 Task: Log work in the project VitalTech for the issue 'Develop a new tool for automated testing of database management systems' spent time as '6w 6d 14h 32m' and remaining time as '2w 1d 16h 59m' and add a flag. Now add the issue to the epic 'Network Upgrade'.
Action: Mouse moved to (260, 73)
Screenshot: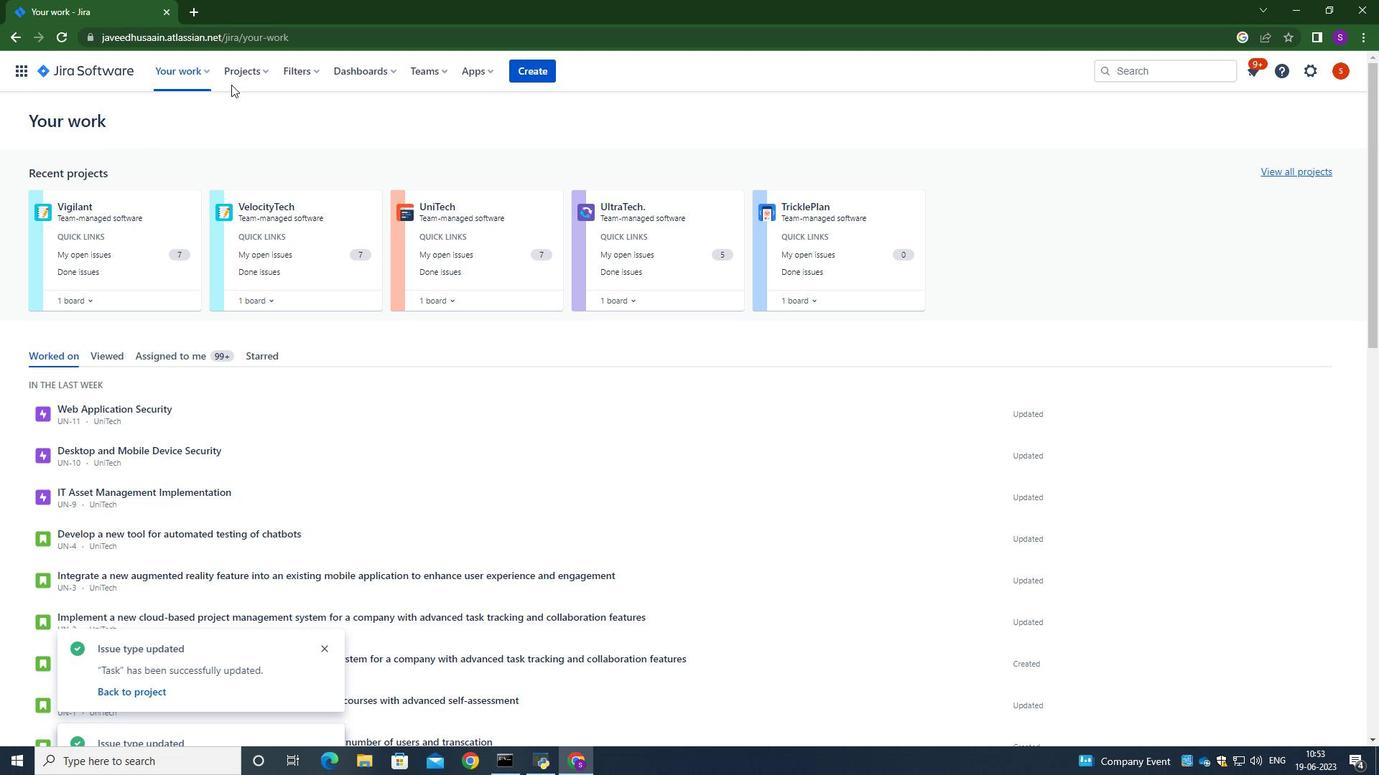 
Action: Mouse pressed left at (260, 73)
Screenshot: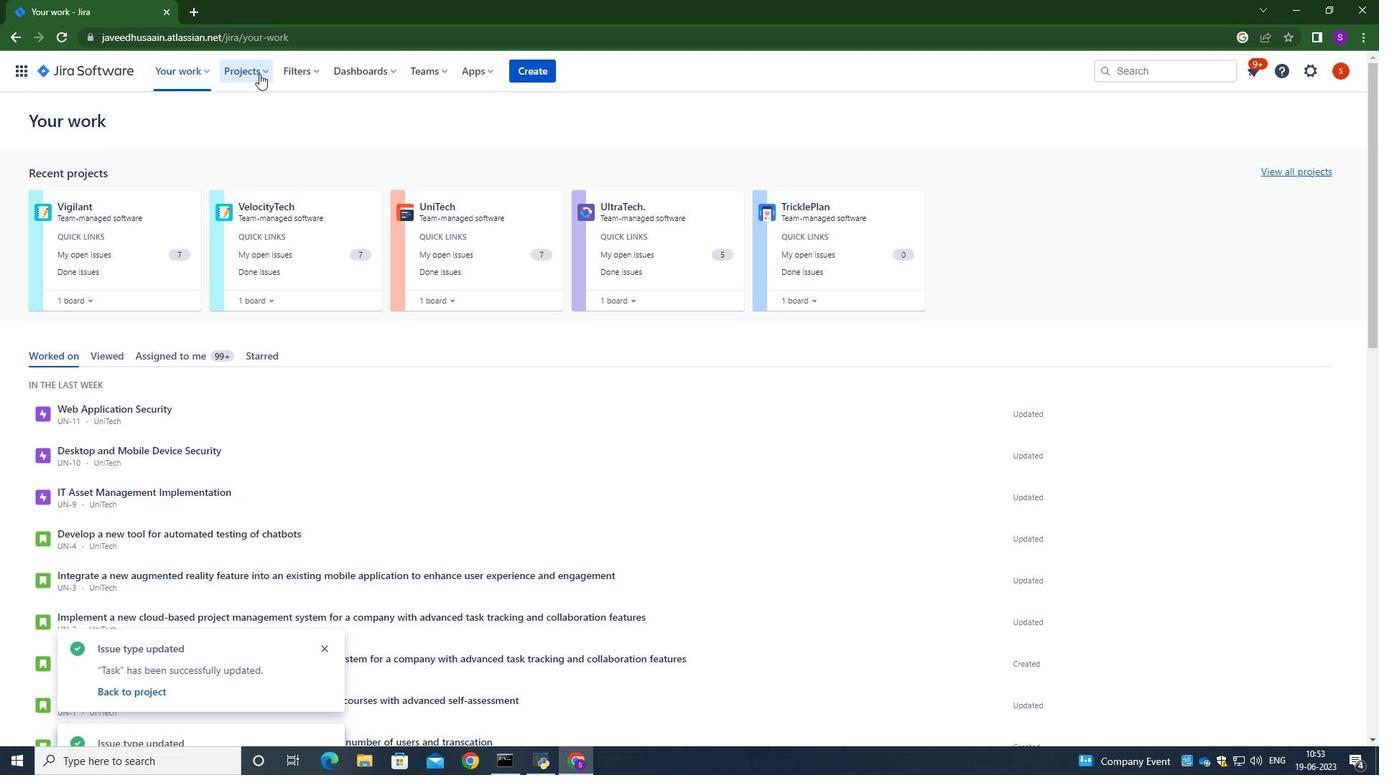 
Action: Mouse moved to (283, 136)
Screenshot: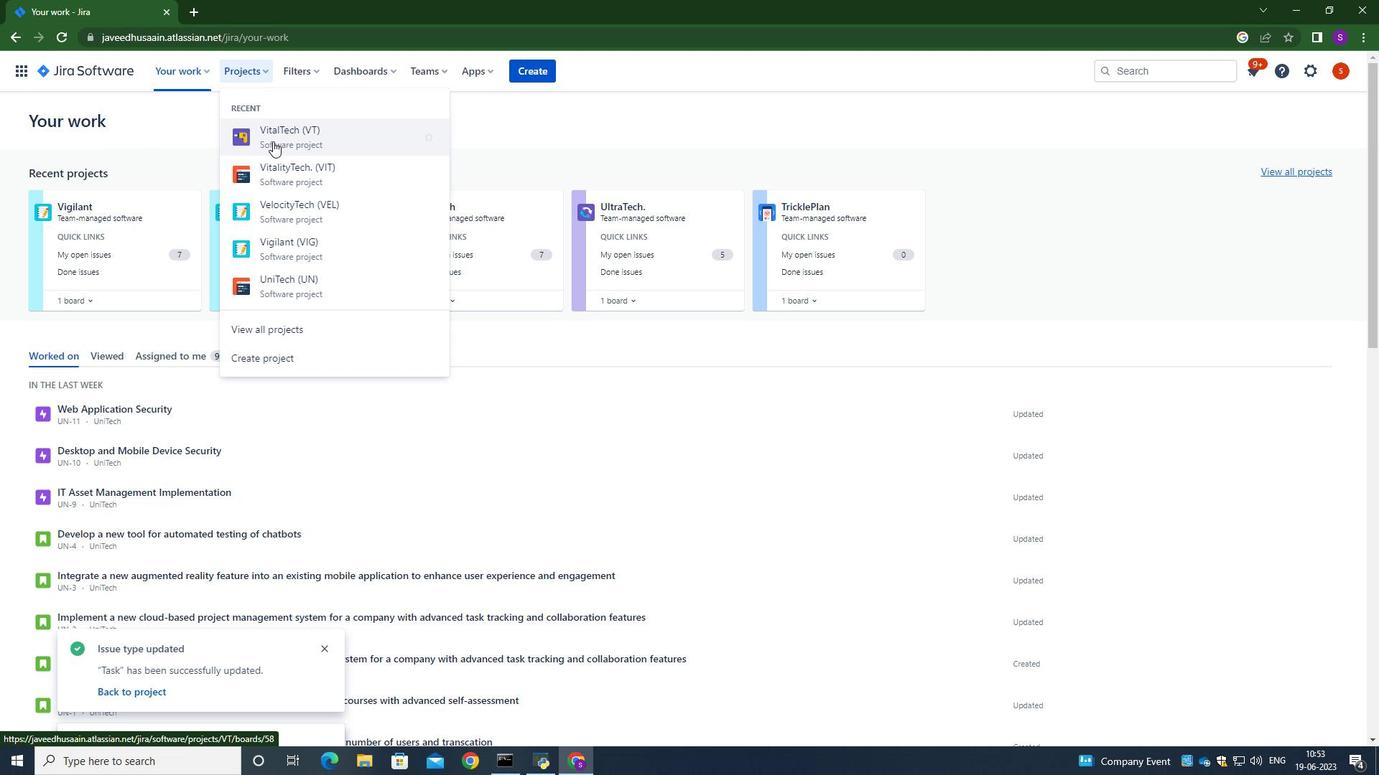 
Action: Mouse pressed left at (283, 136)
Screenshot: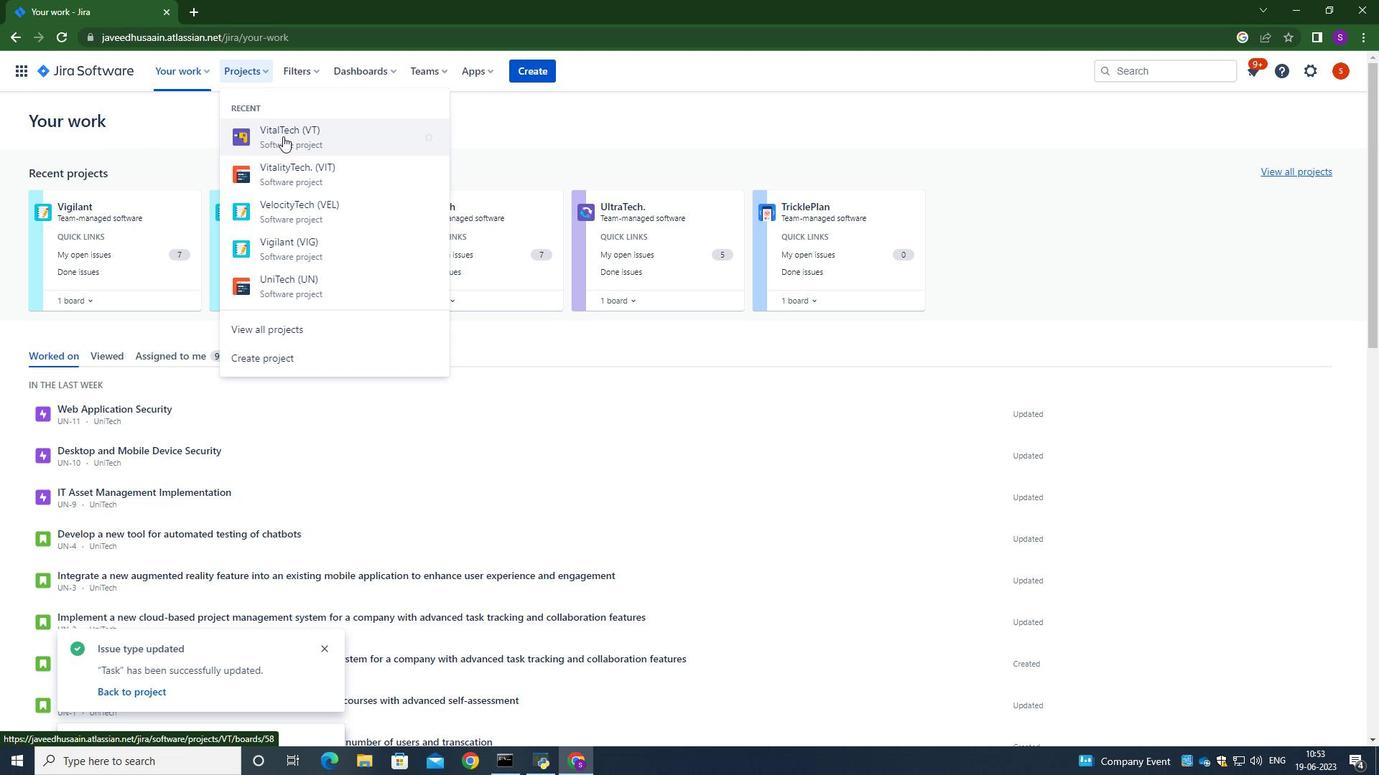 
Action: Mouse moved to (80, 210)
Screenshot: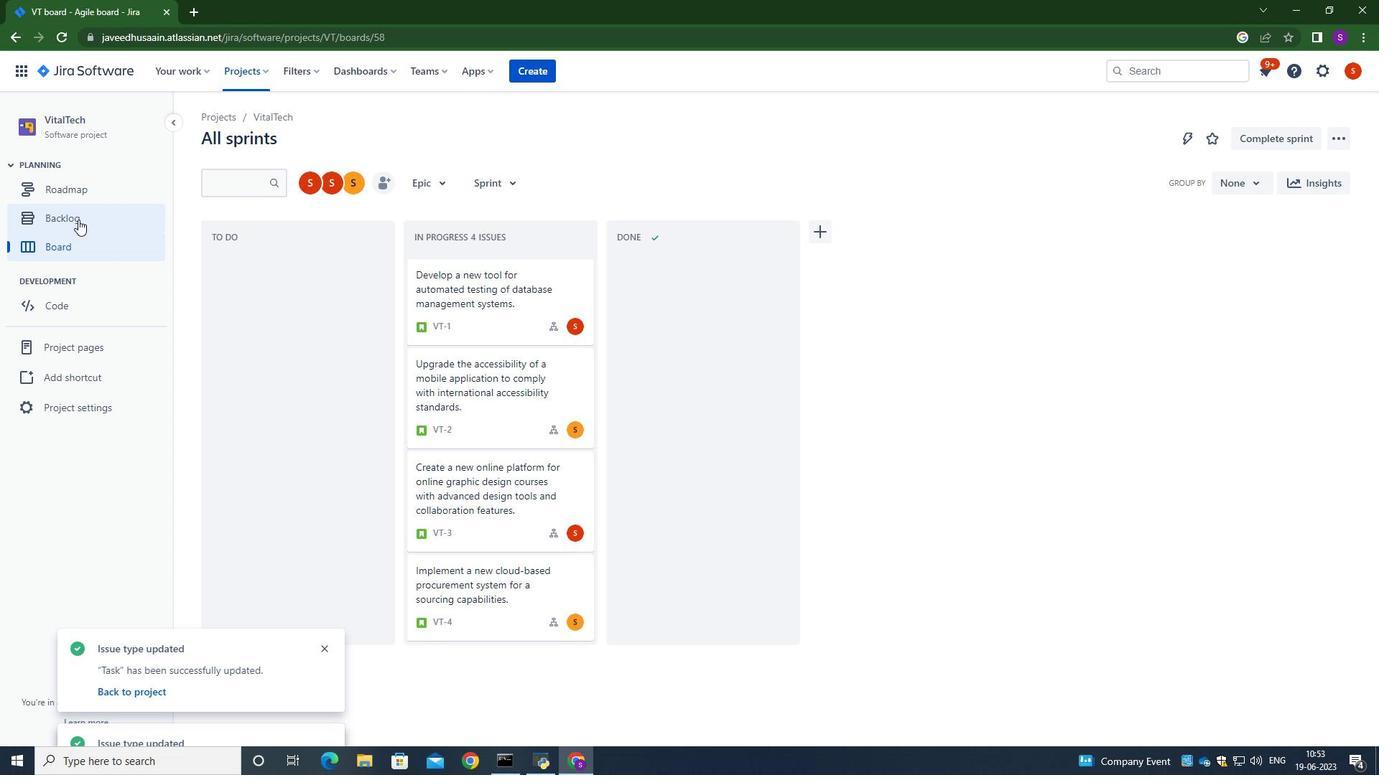 
Action: Mouse pressed left at (80, 210)
Screenshot: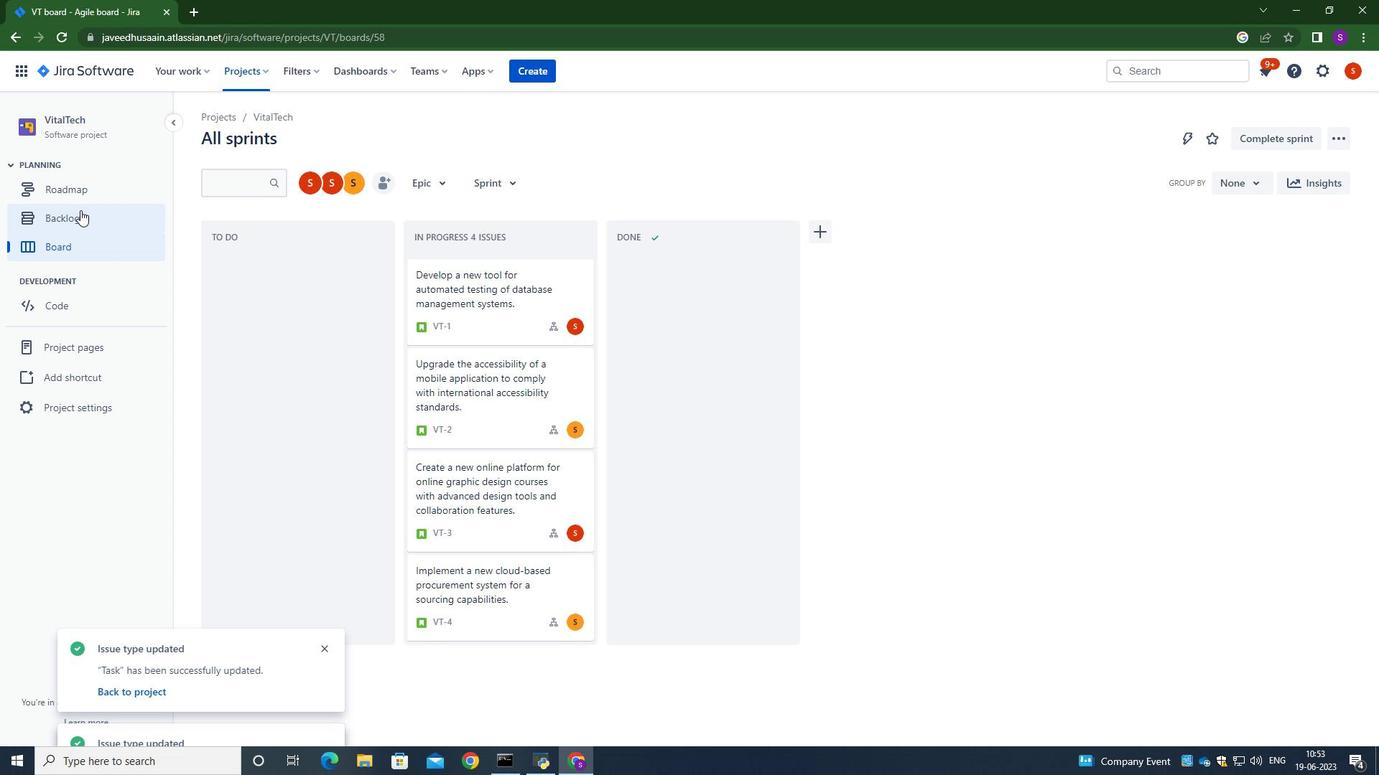 
Action: Mouse moved to (509, 261)
Screenshot: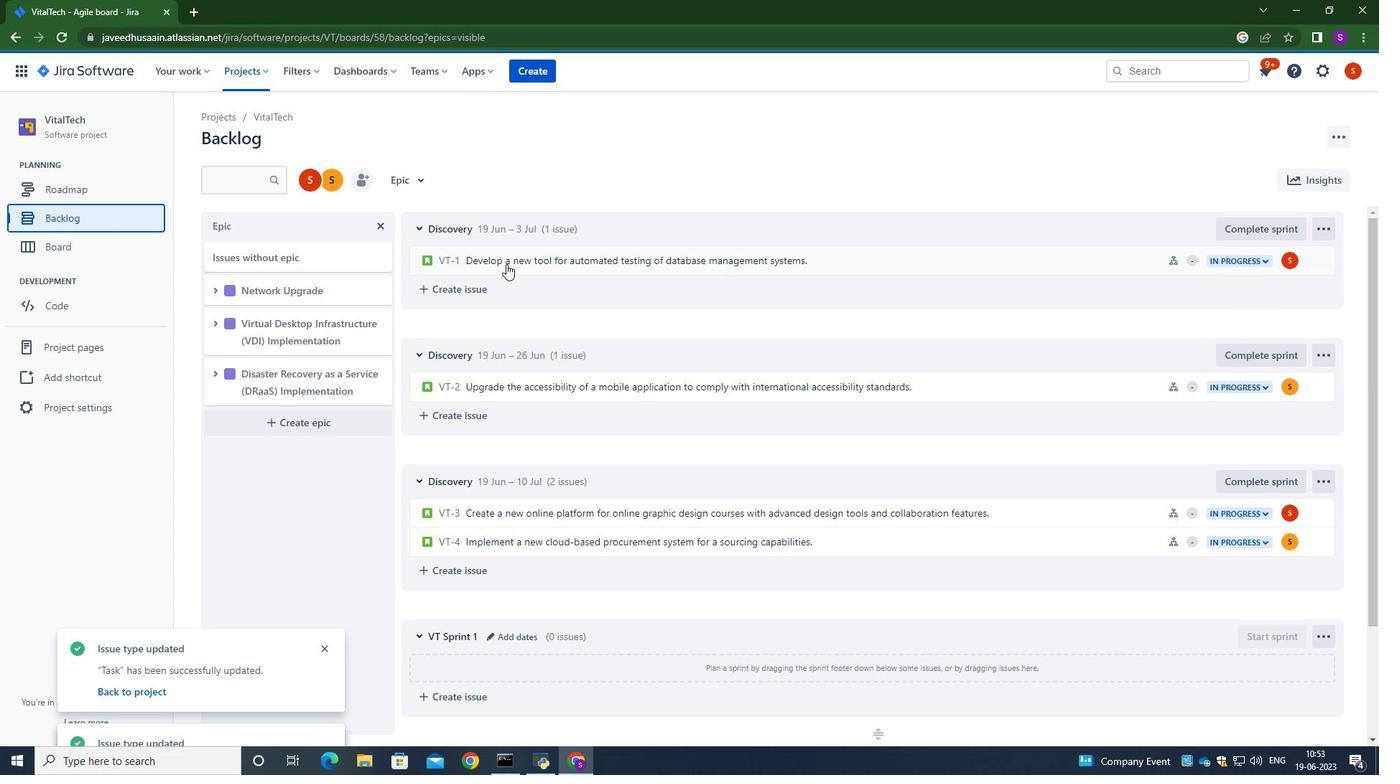 
Action: Mouse pressed left at (509, 261)
Screenshot: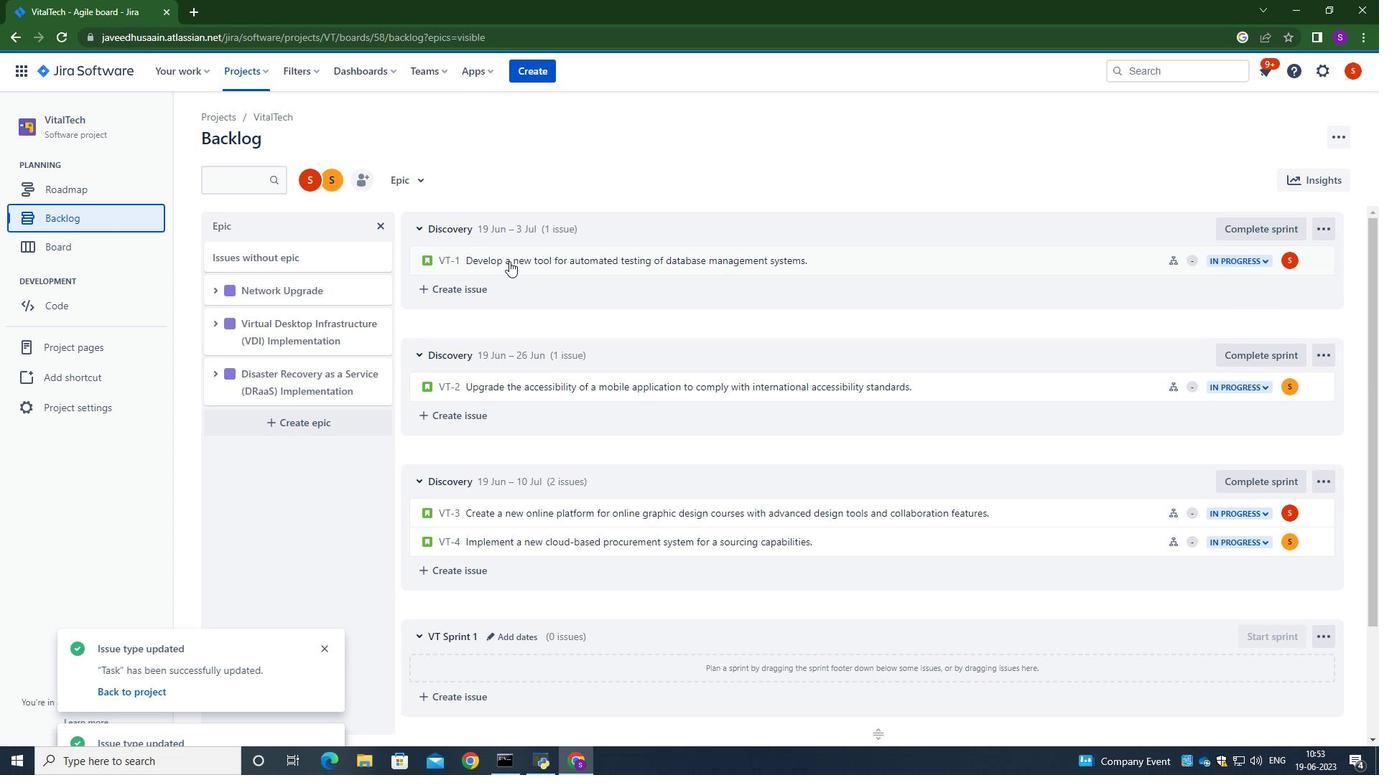 
Action: Mouse moved to (1329, 217)
Screenshot: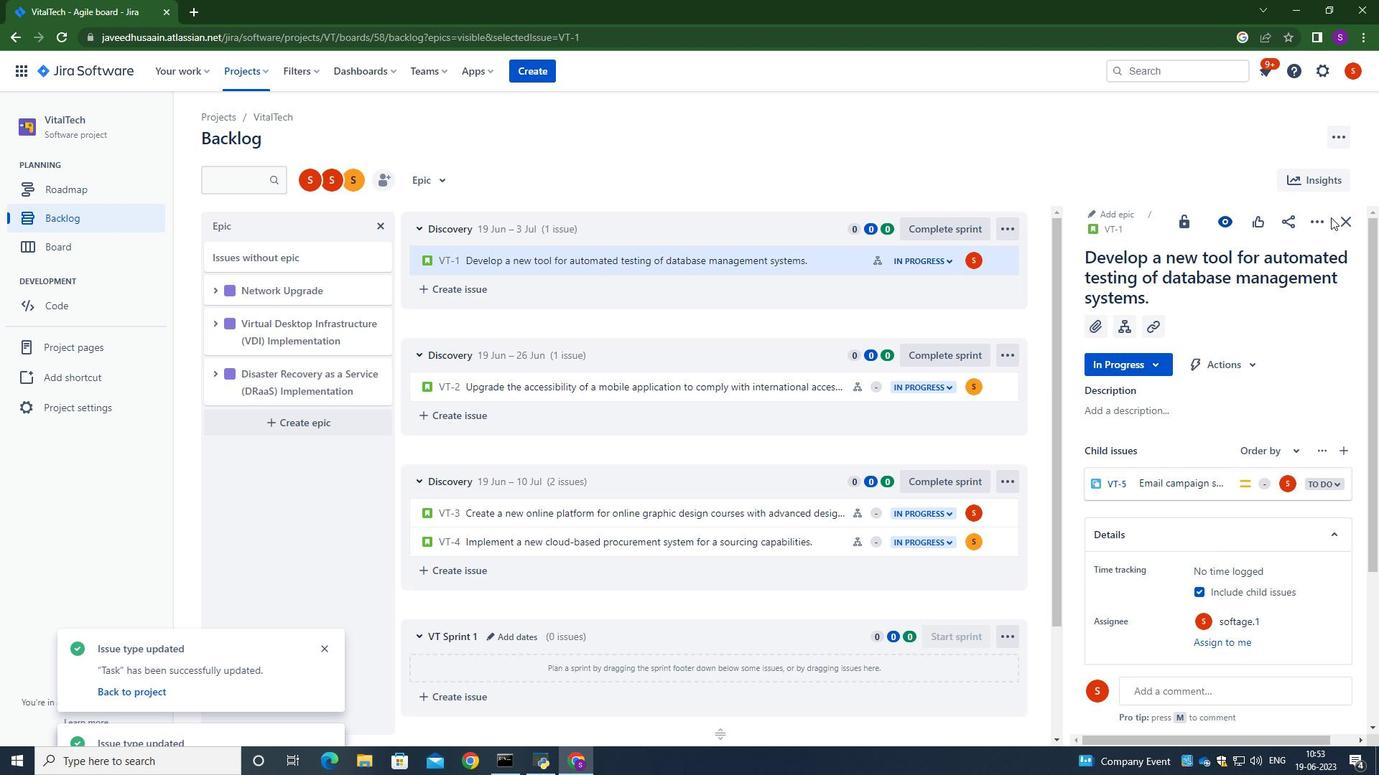 
Action: Mouse pressed left at (1329, 217)
Screenshot: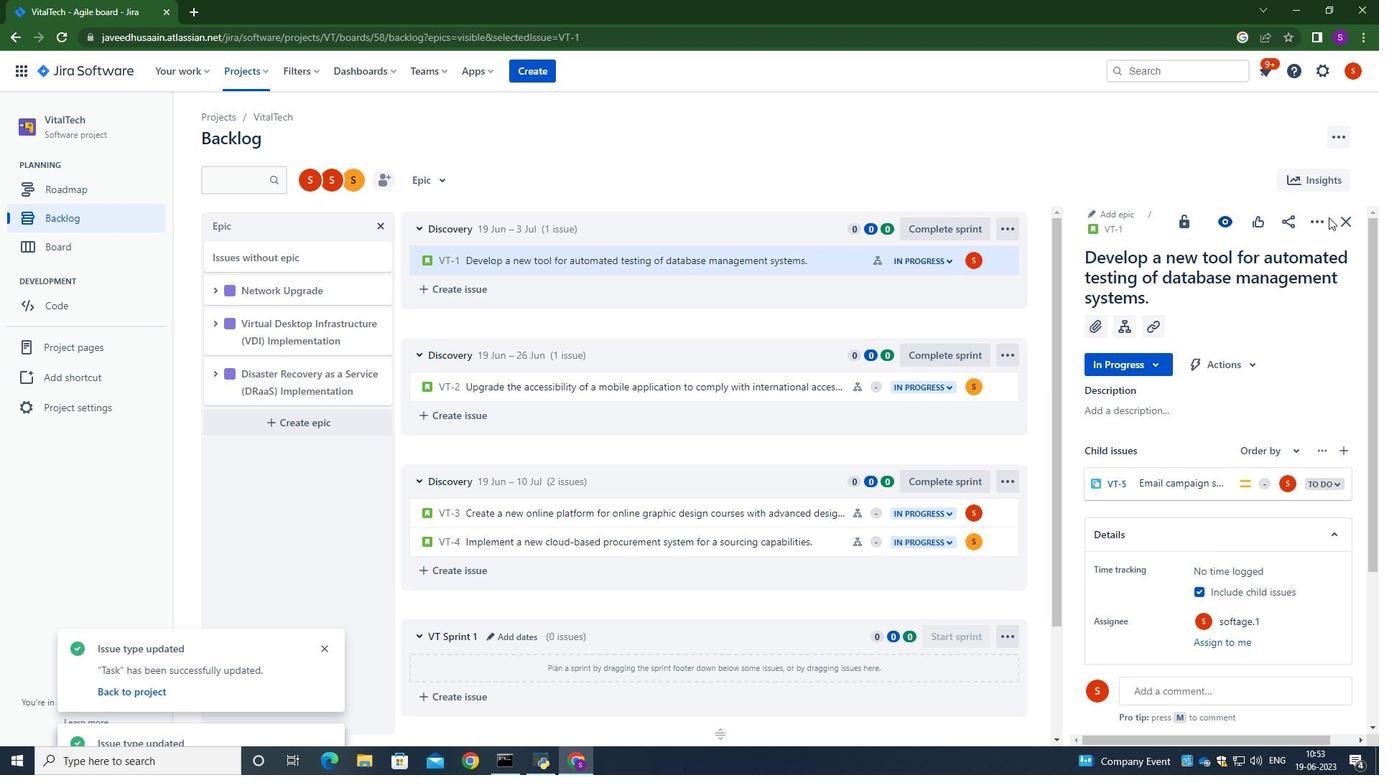 
Action: Mouse moved to (1325, 220)
Screenshot: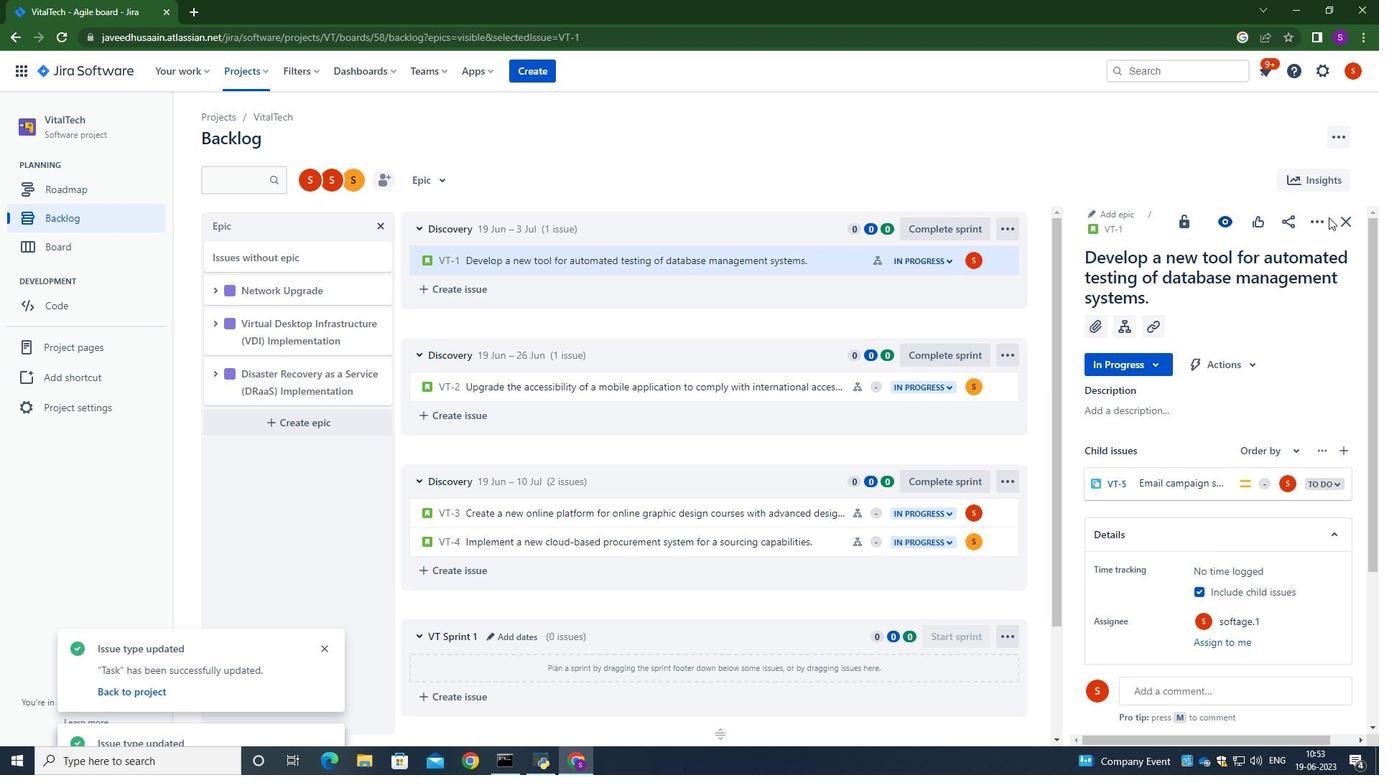 
Action: Mouse pressed left at (1325, 220)
Screenshot: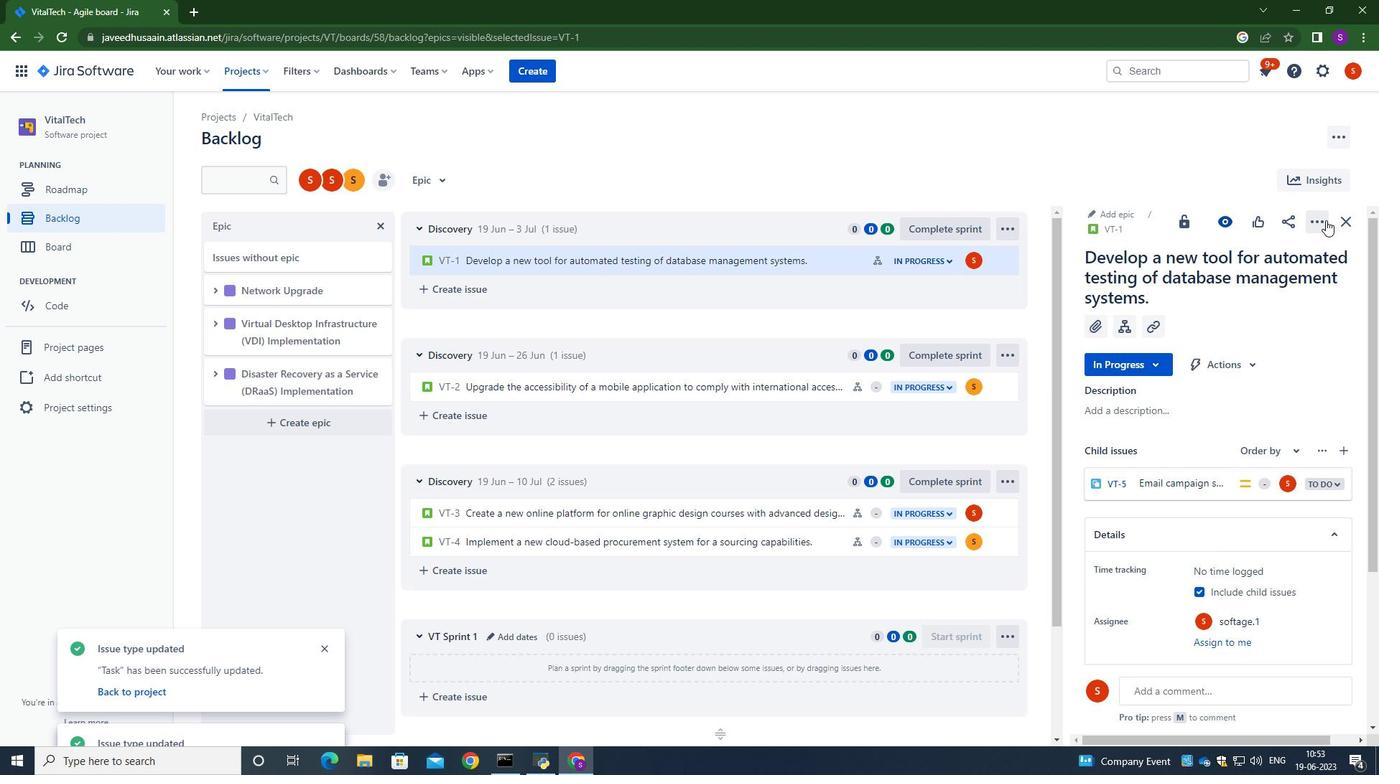 
Action: Mouse moved to (1250, 264)
Screenshot: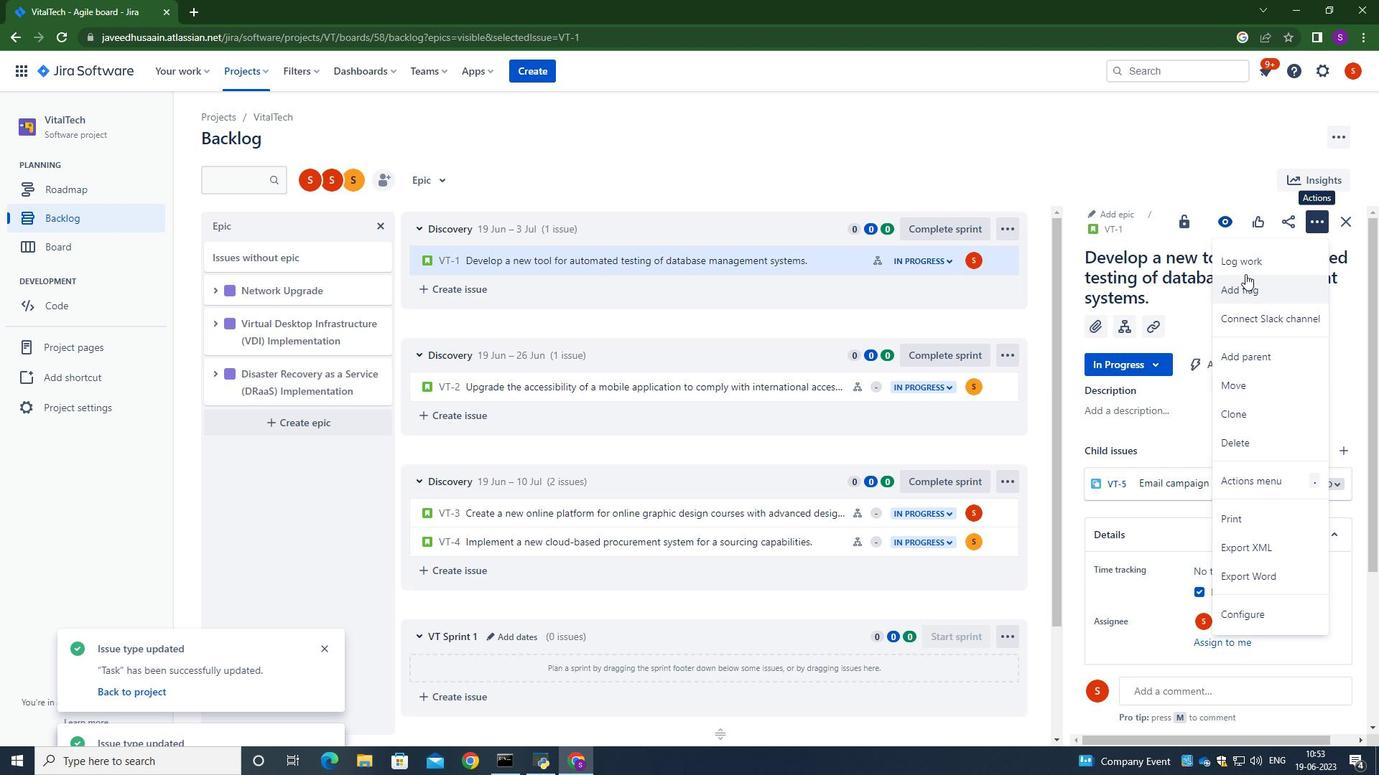 
Action: Mouse pressed left at (1250, 264)
Screenshot: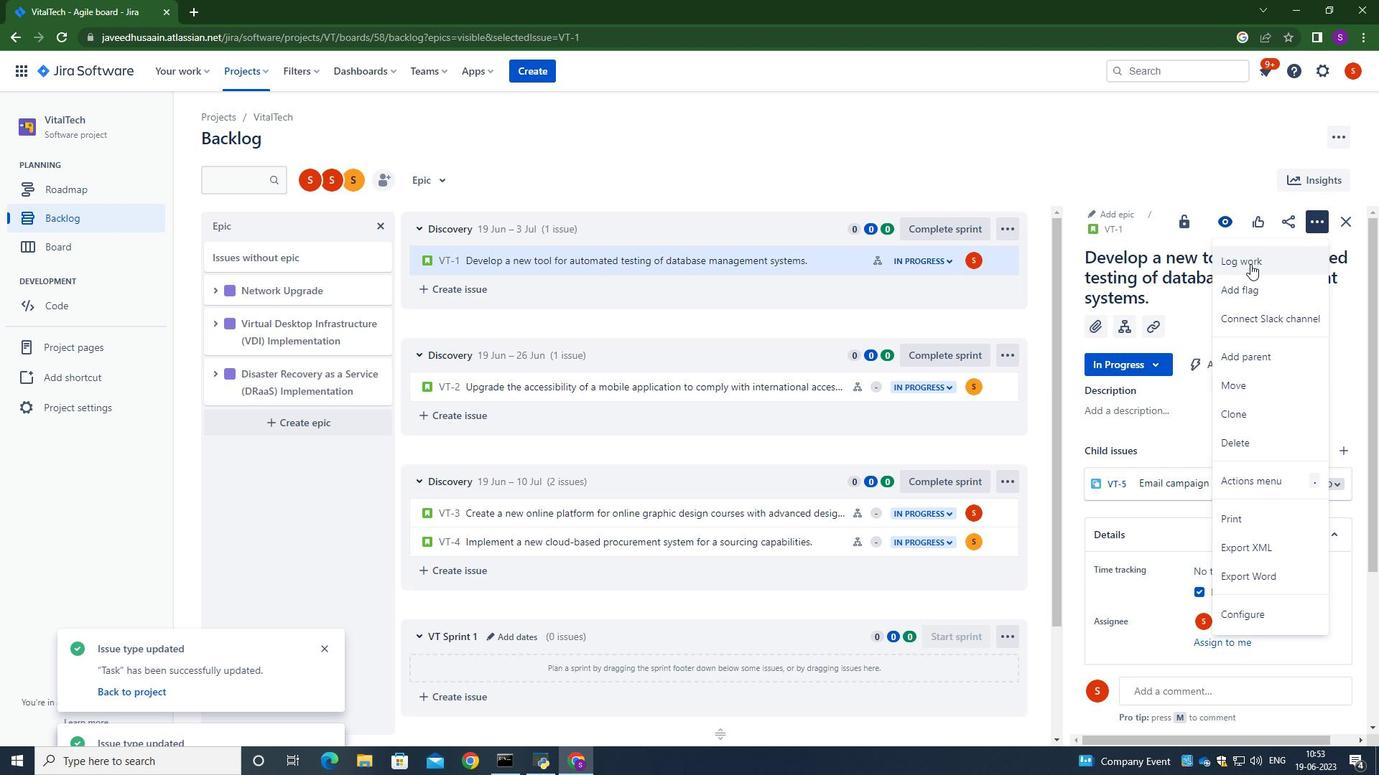 
Action: Mouse moved to (589, 218)
Screenshot: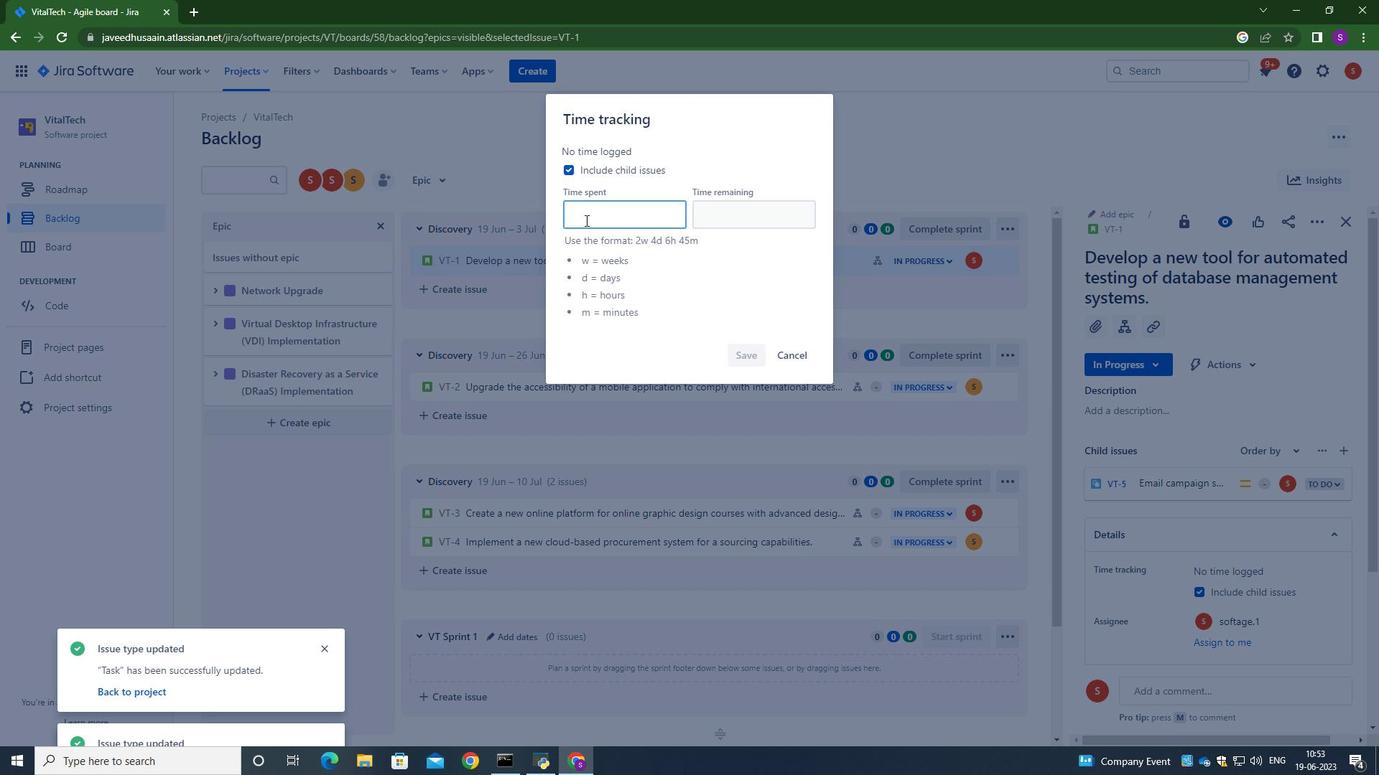 
Action: Mouse pressed left at (589, 218)
Screenshot: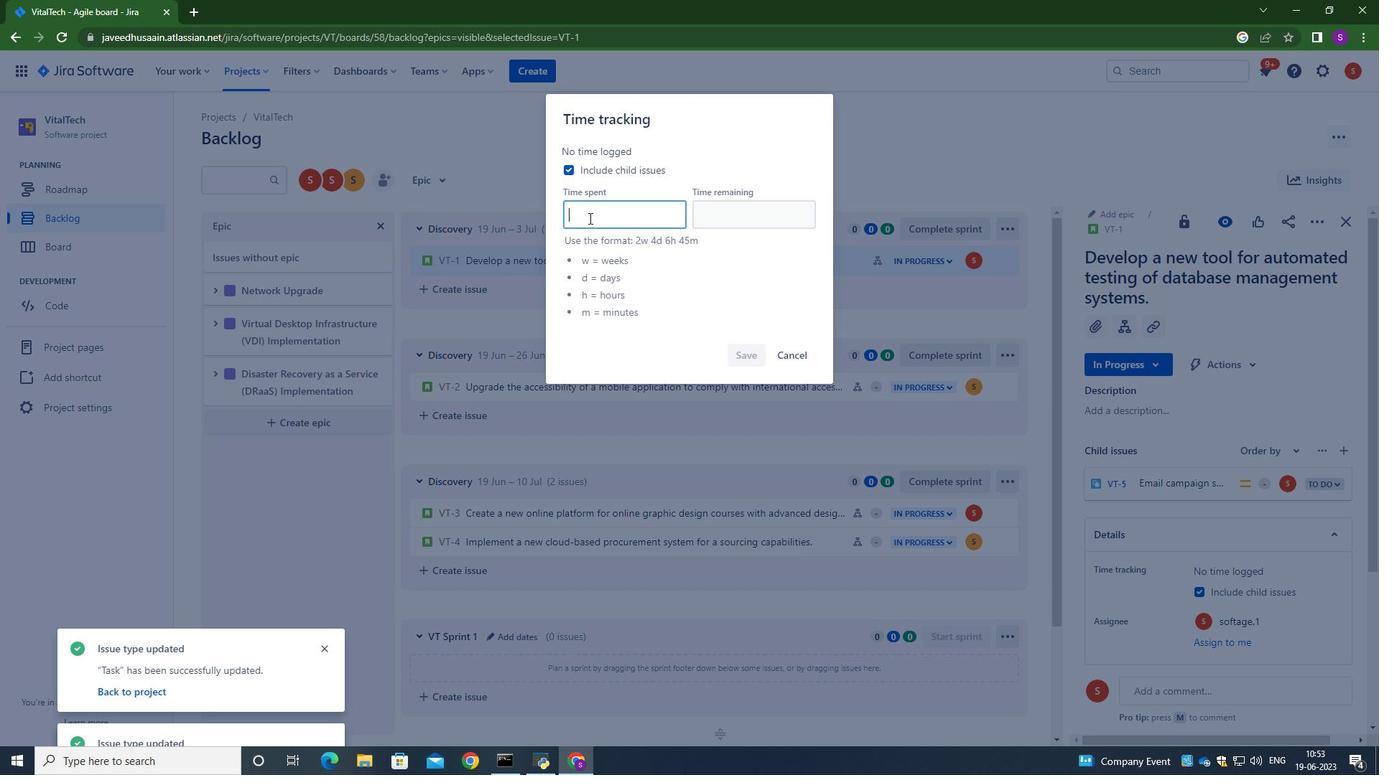 
Action: Mouse moved to (589, 216)
Screenshot: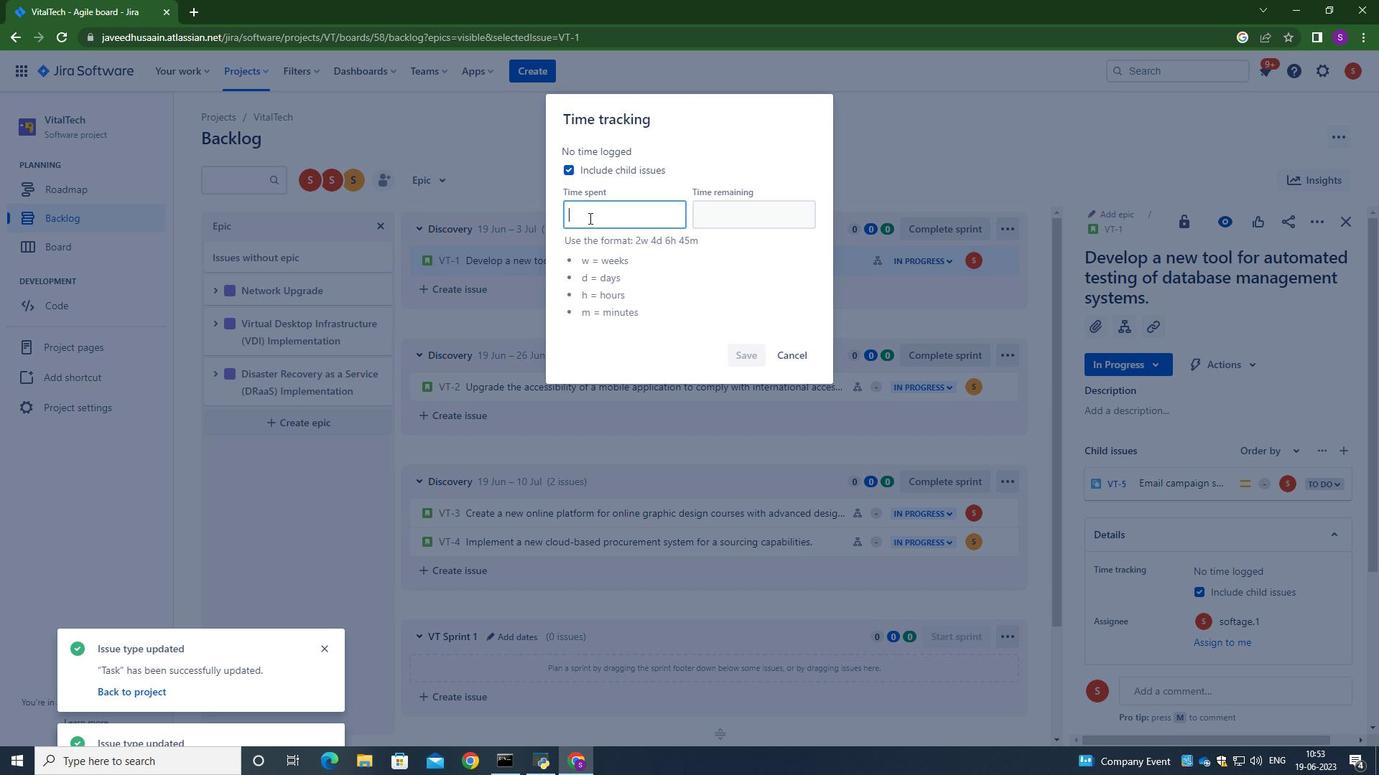 
Action: Key pressed 6w<Key.space>6d<Key.space>14h<Key.space>32m<Key.tab>2
Screenshot: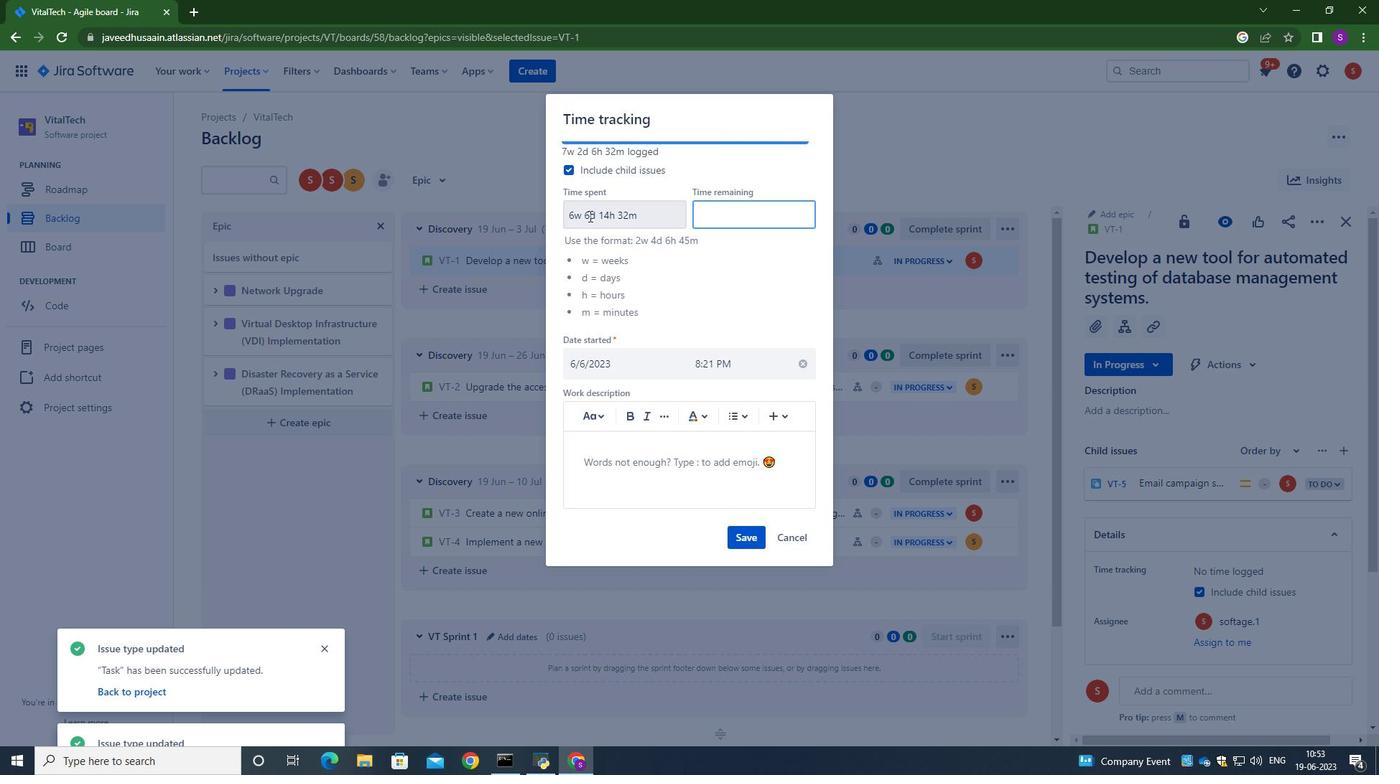 
Action: Mouse moved to (581, 209)
Screenshot: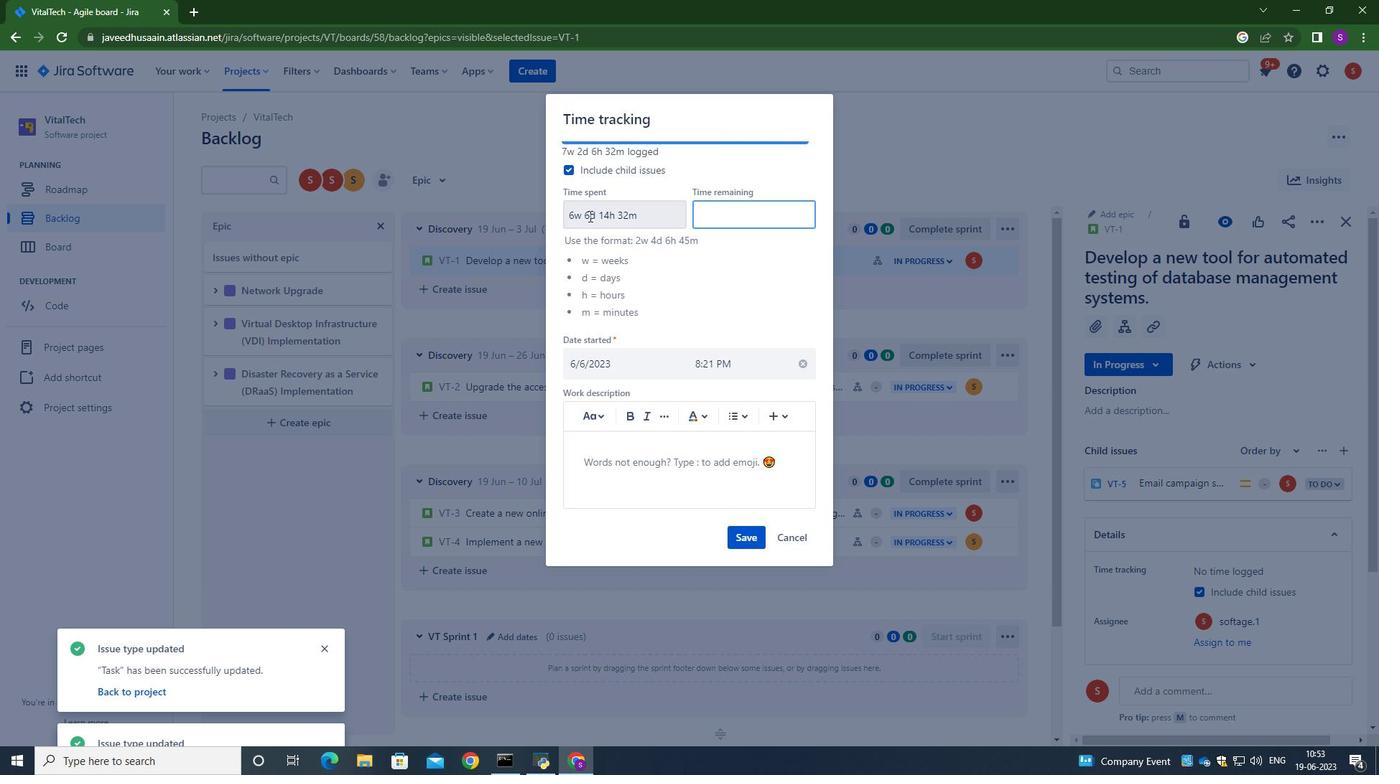 
Action: Key pressed w
Screenshot: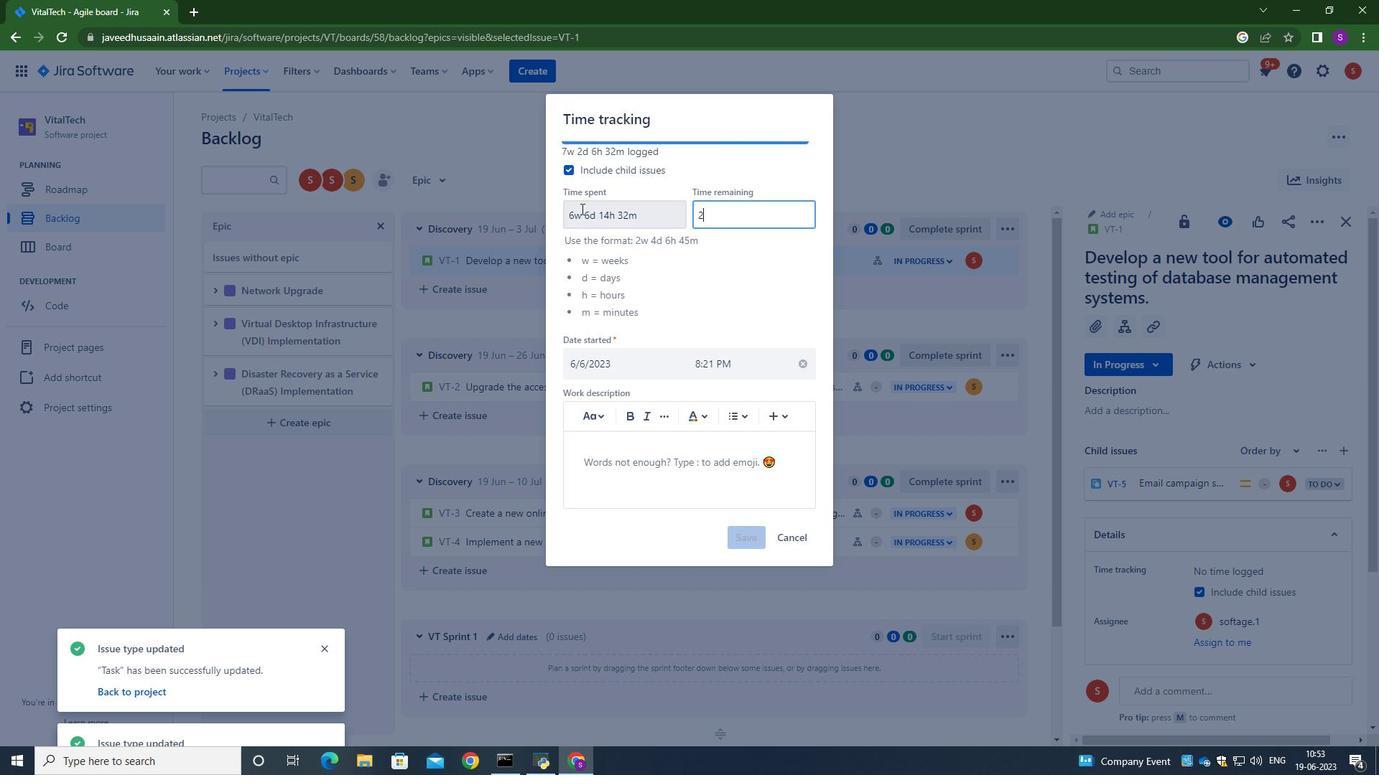 
Action: Mouse moved to (580, 208)
Screenshot: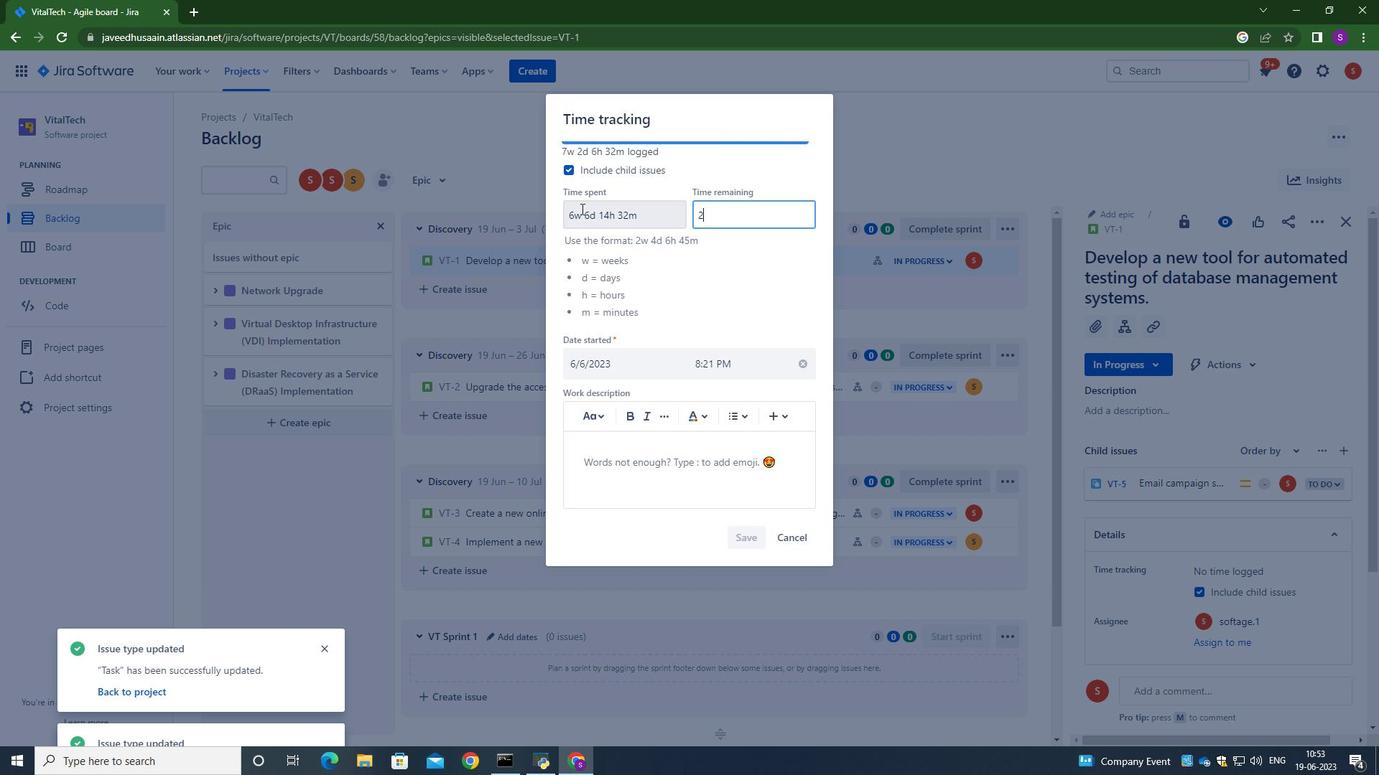 
Action: Key pressed <Key.space>1d<Key.space>16h<Key.space>59m
Screenshot: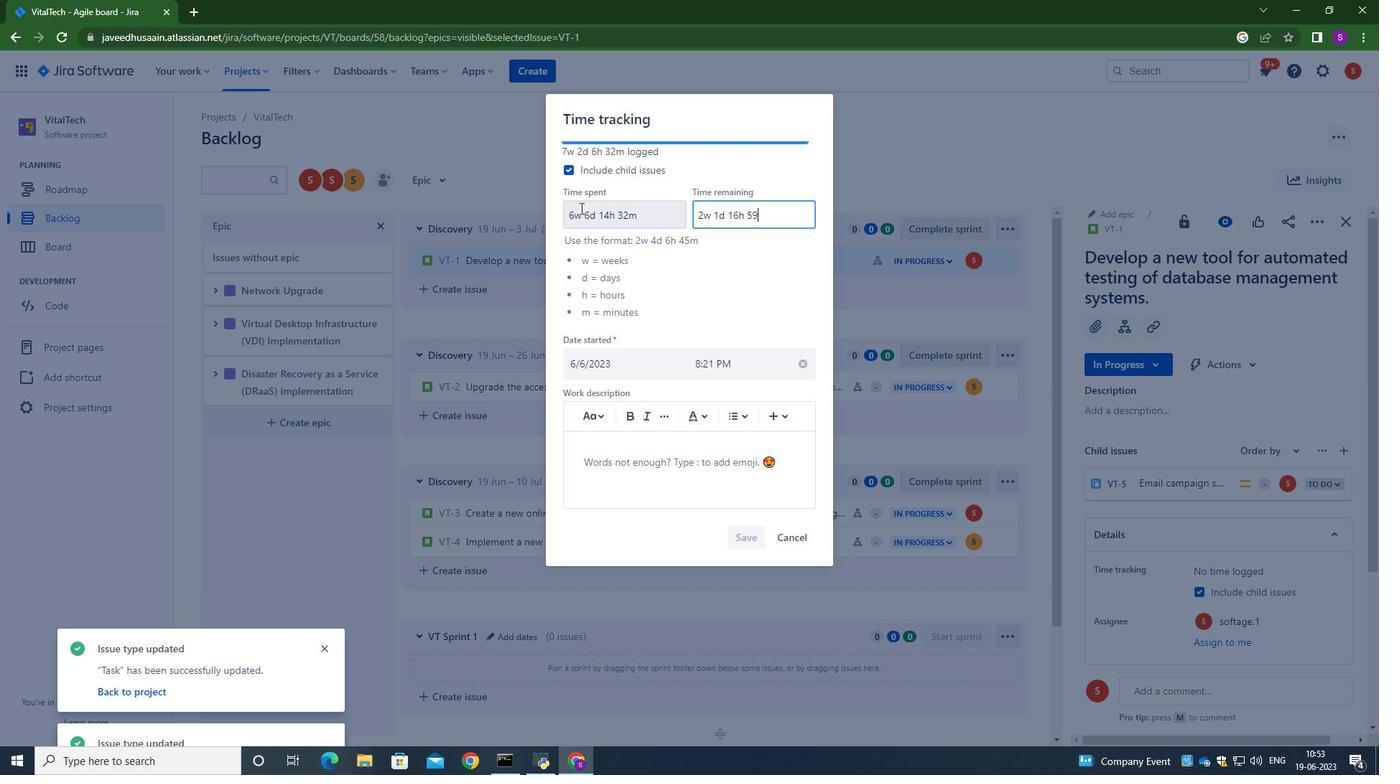 
Action: Mouse moved to (741, 538)
Screenshot: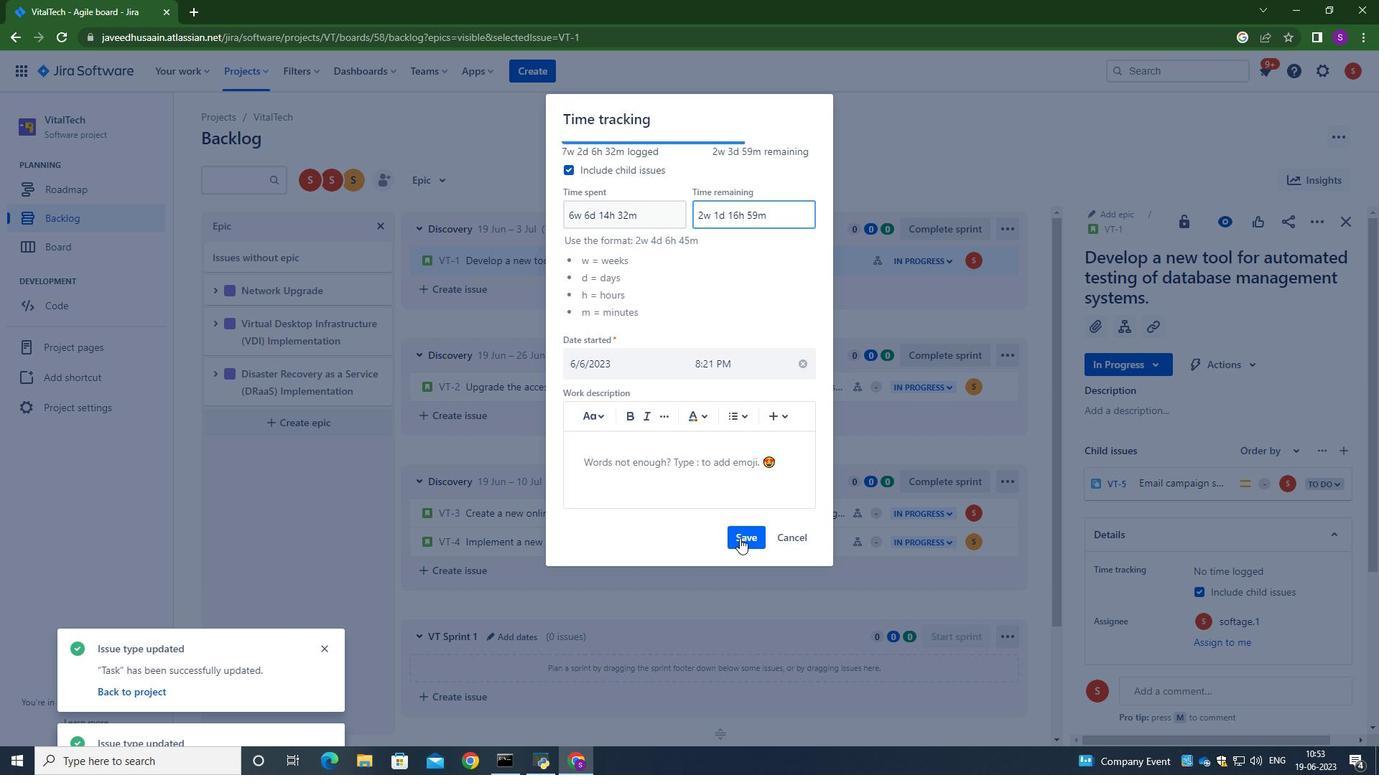 
Action: Mouse pressed left at (741, 538)
Screenshot: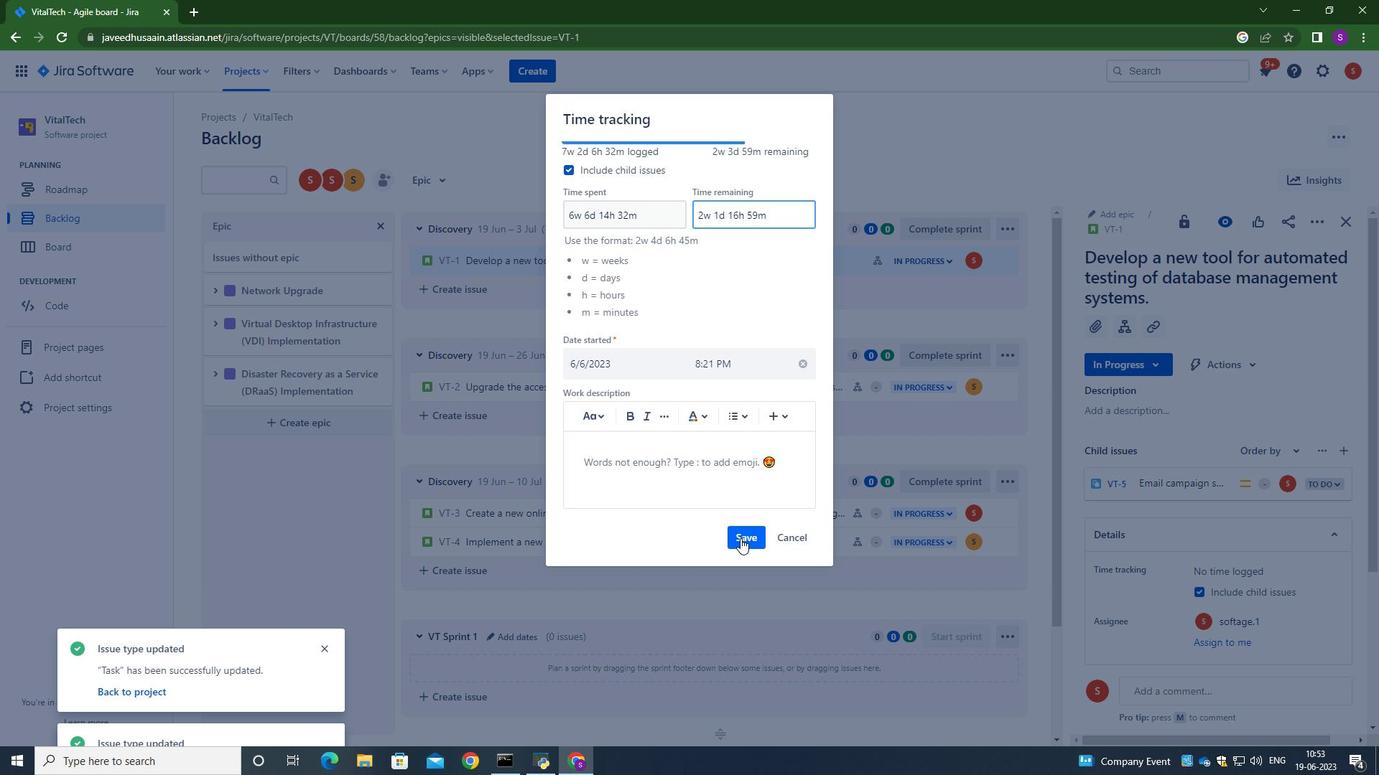 
Action: Mouse moved to (1319, 230)
Screenshot: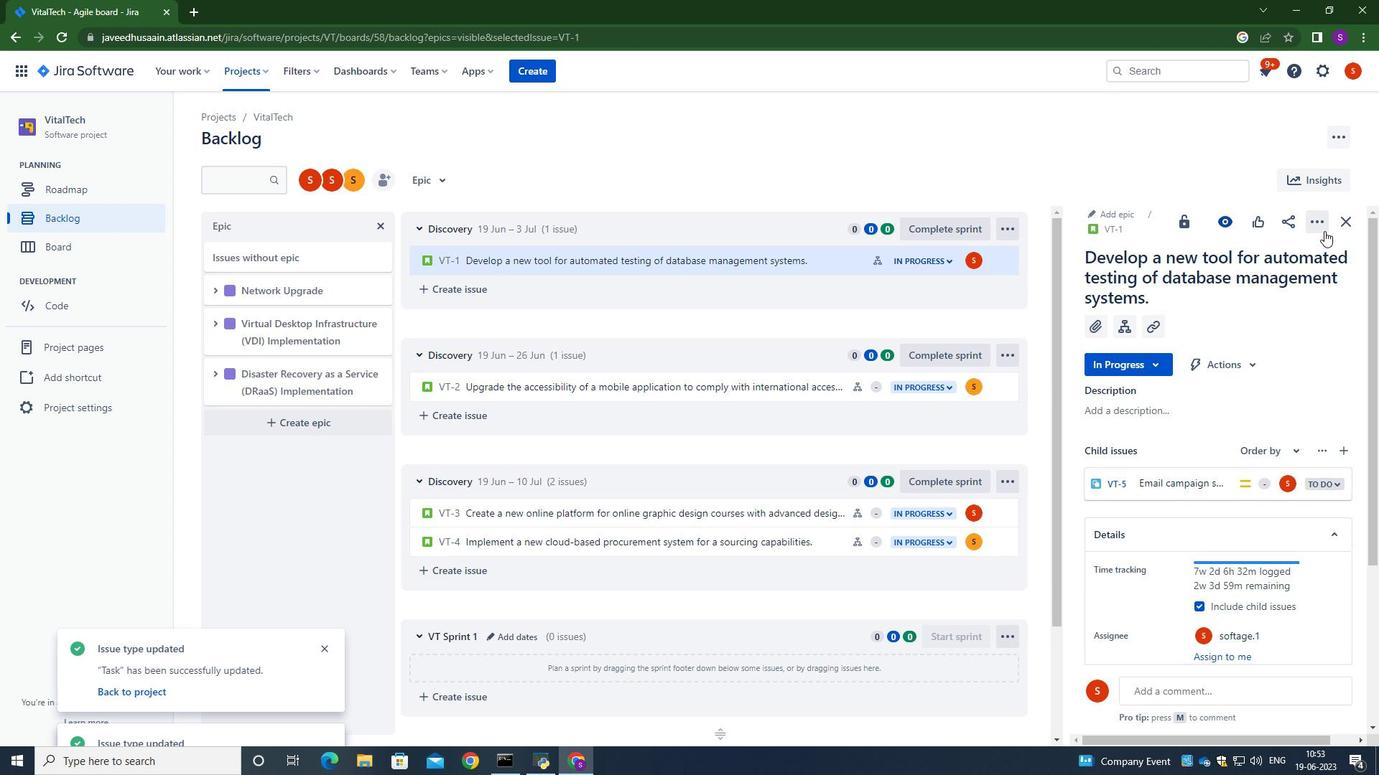
Action: Mouse pressed left at (1319, 230)
Screenshot: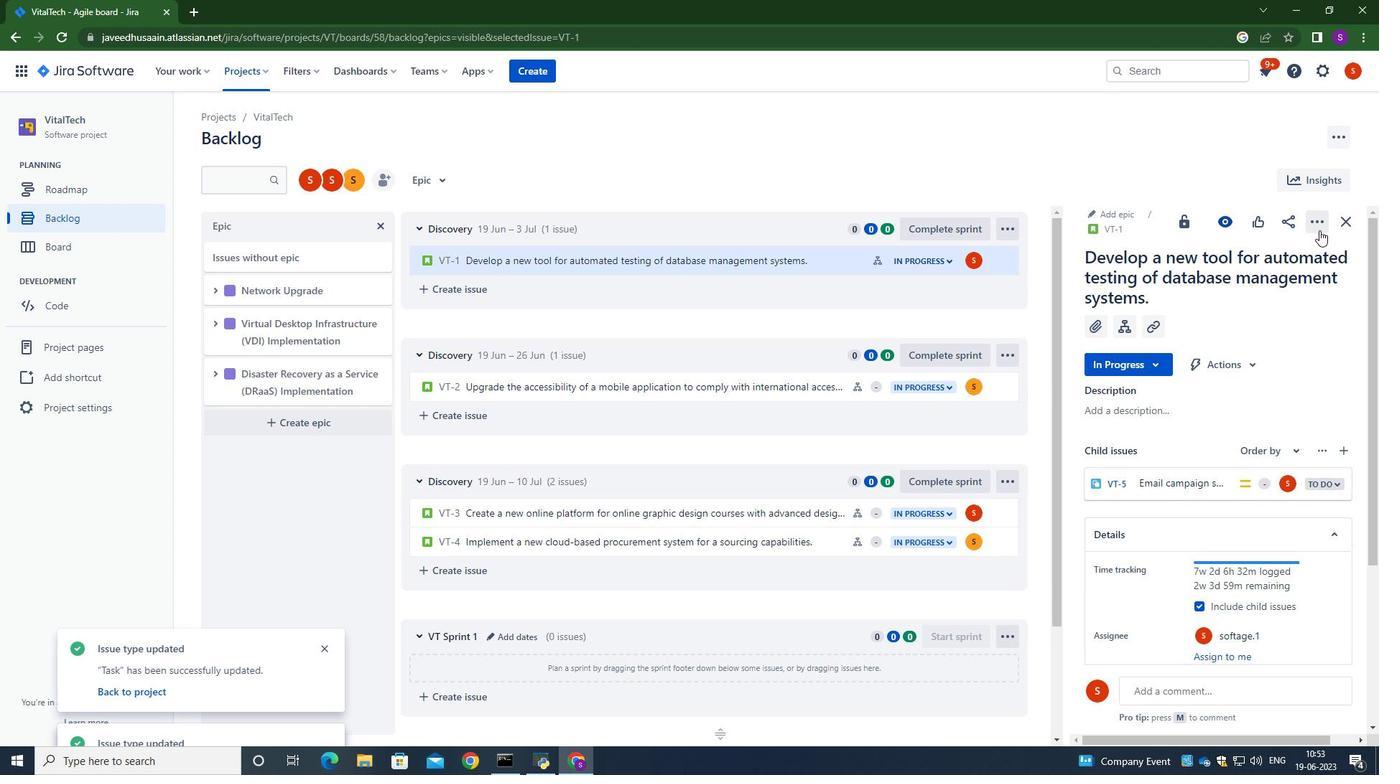 
Action: Mouse moved to (1271, 285)
Screenshot: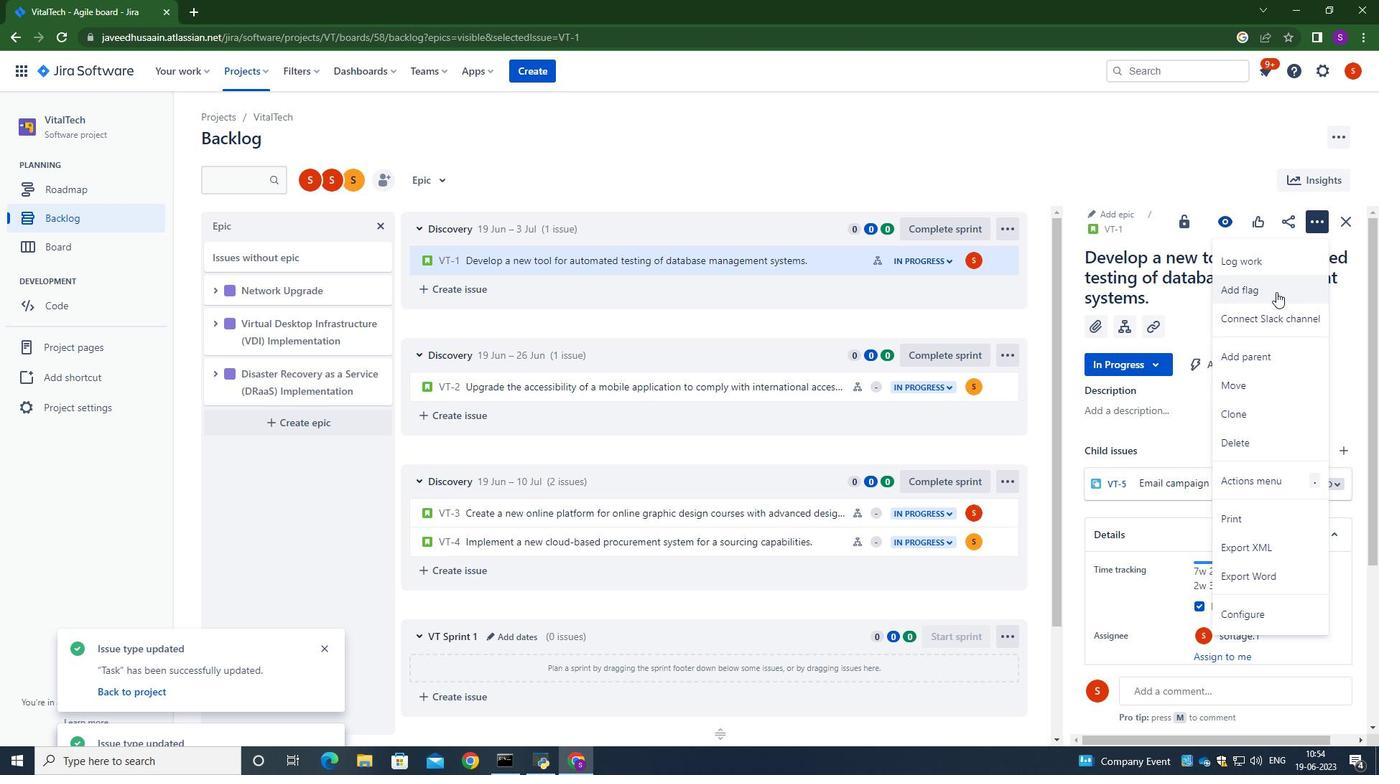 
Action: Mouse pressed left at (1271, 285)
Screenshot: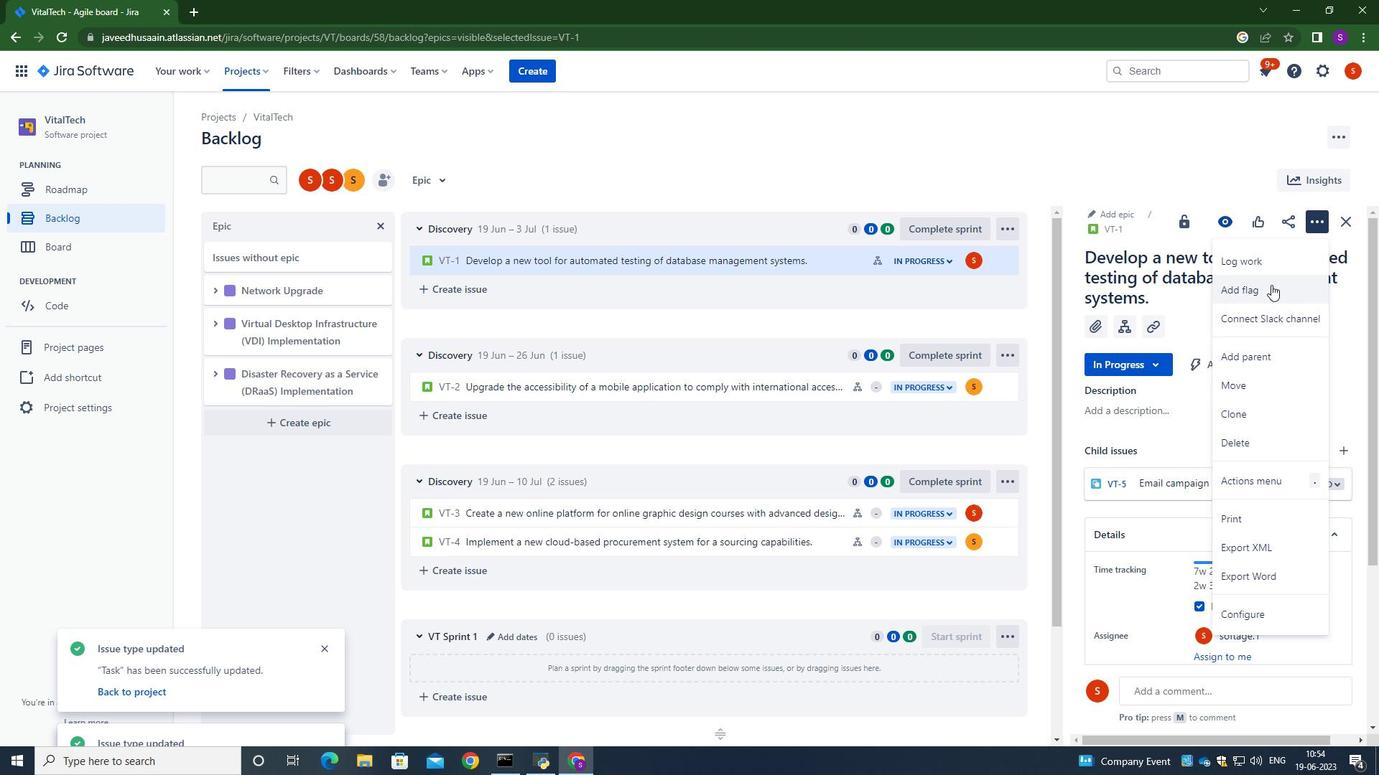 
Action: Mouse moved to (813, 260)
Screenshot: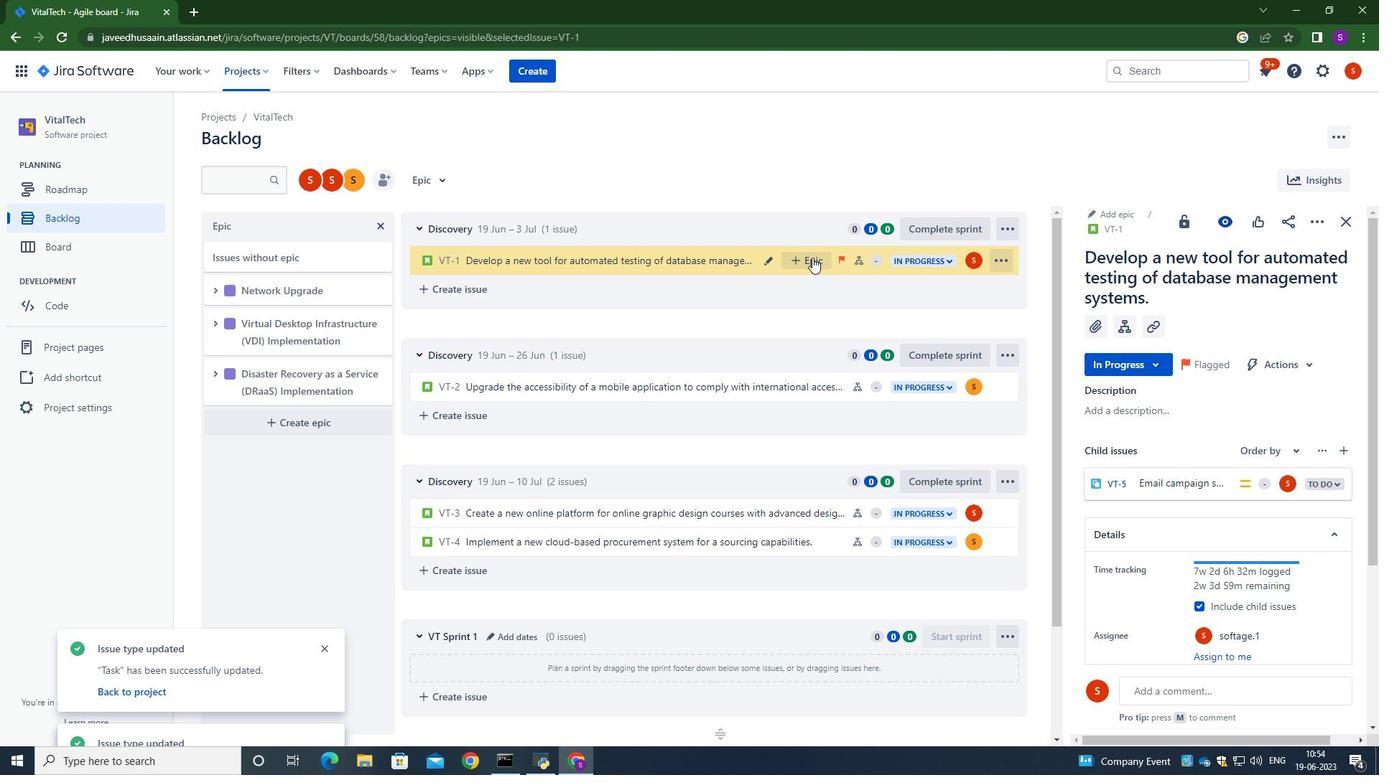 
Action: Mouse pressed left at (813, 260)
Screenshot: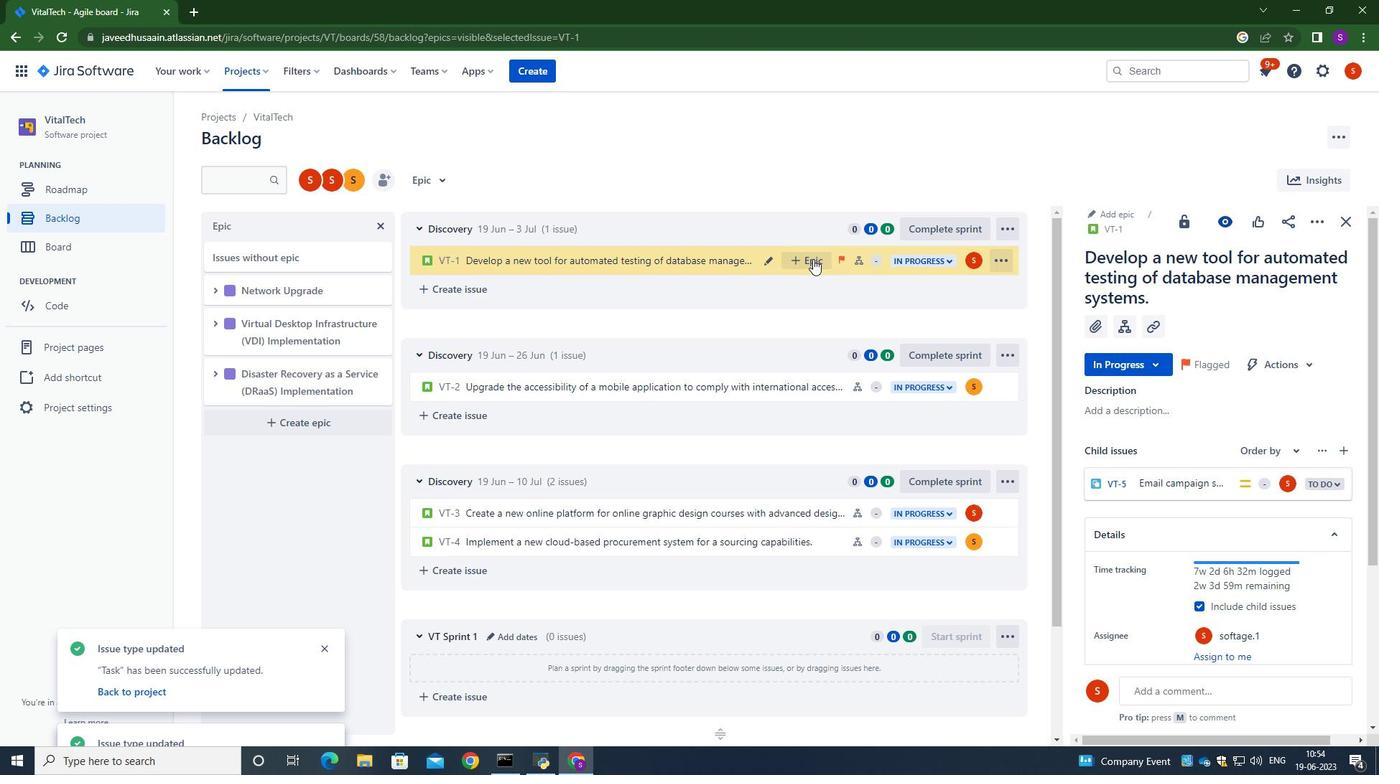 
Action: Mouse moved to (852, 363)
Screenshot: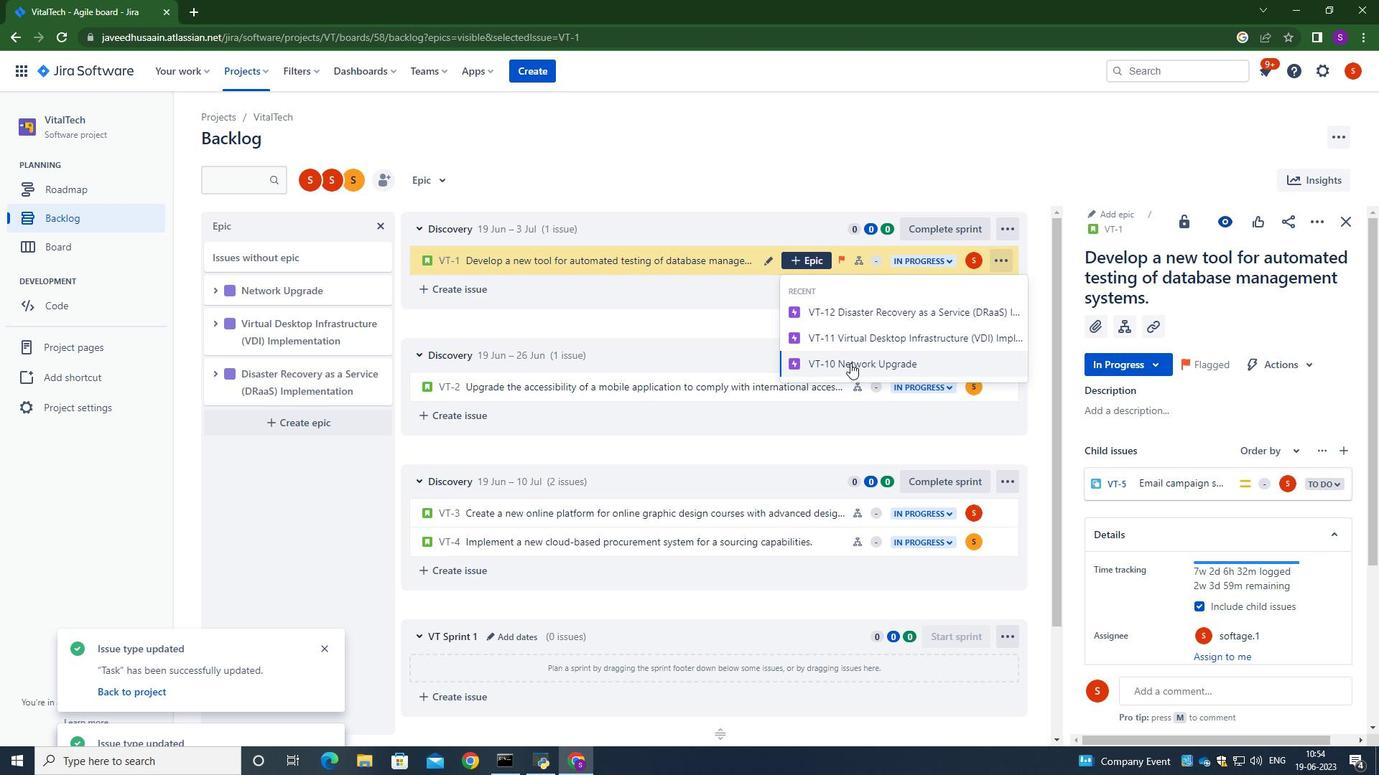 
Action: Mouse pressed left at (852, 363)
Screenshot: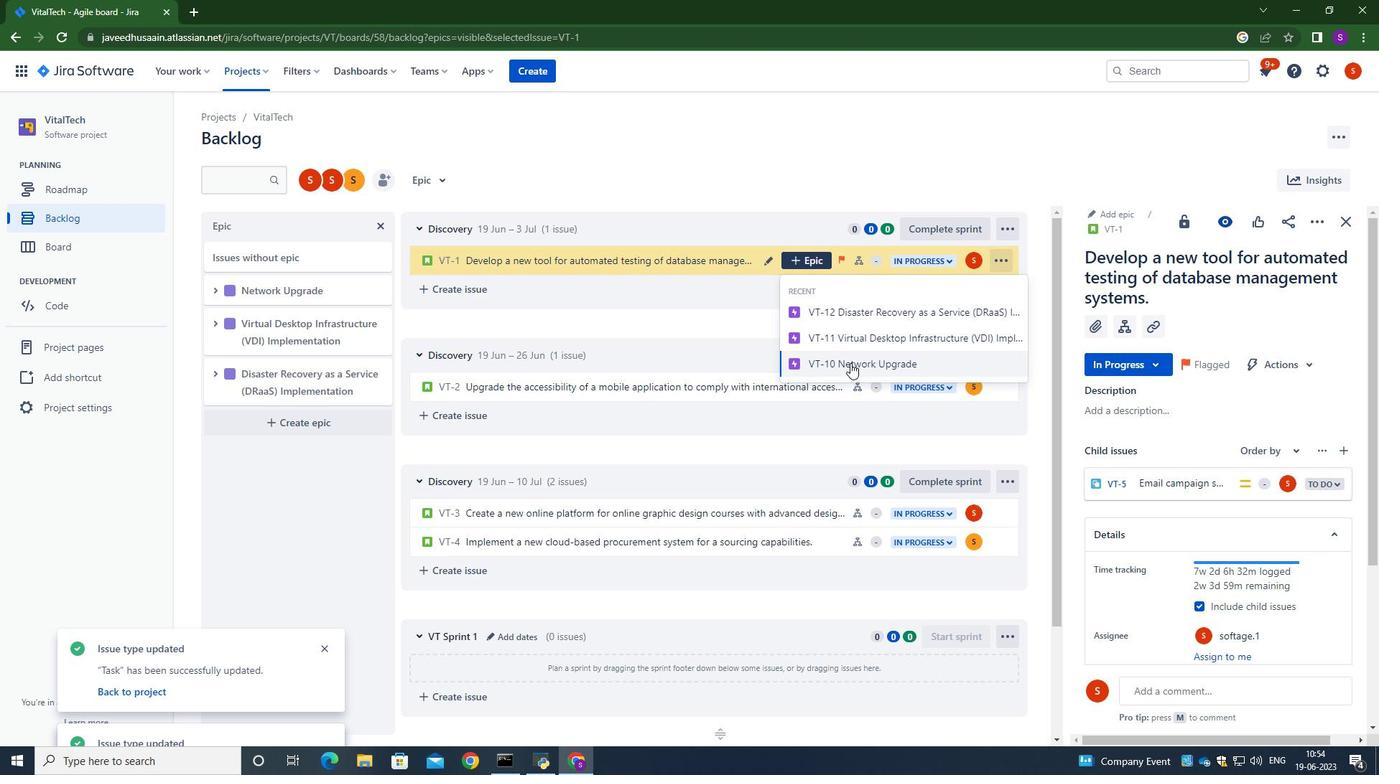 
Action: Mouse moved to (838, 170)
Screenshot: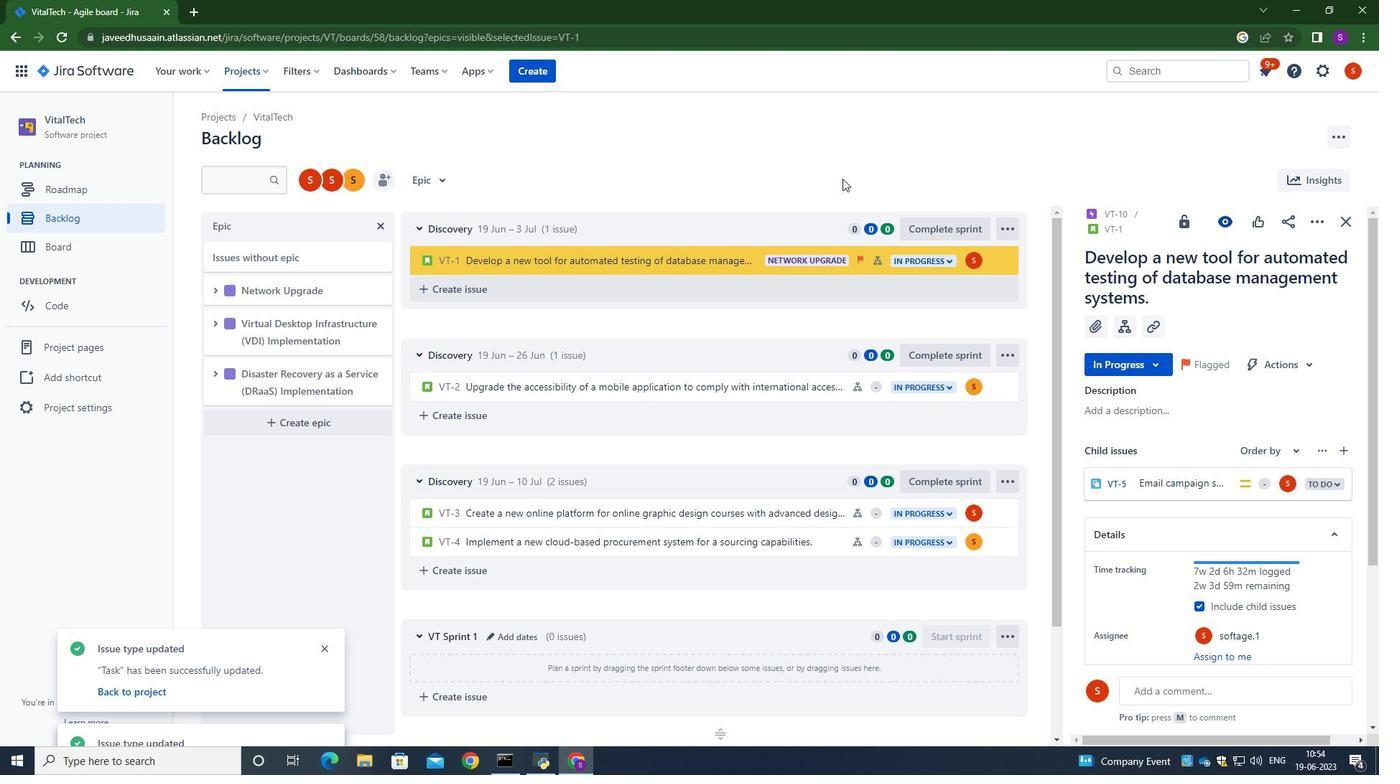 
Action: Mouse pressed left at (838, 170)
Screenshot: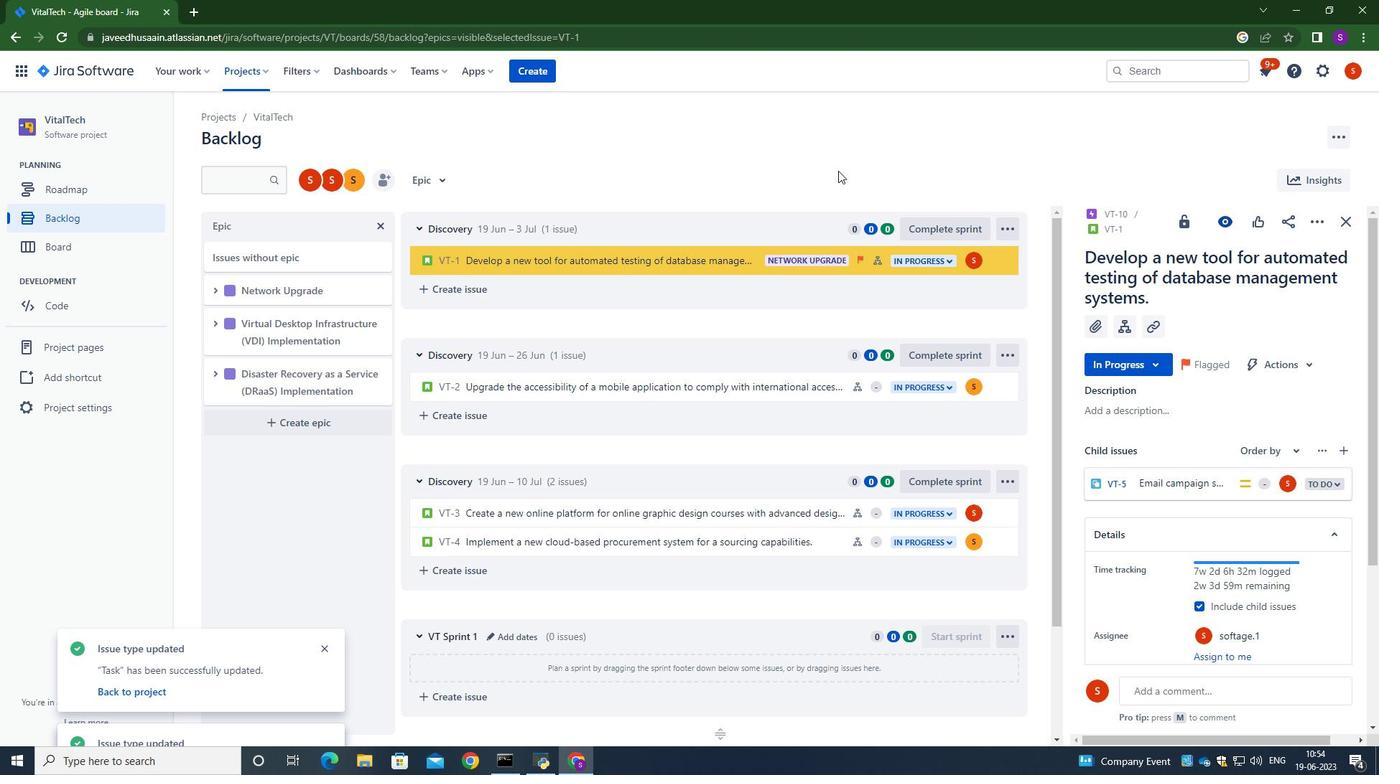 
